 Task: Check the percentage active listings of breakfast area in the last 5 years.
Action: Mouse moved to (888, 204)
Screenshot: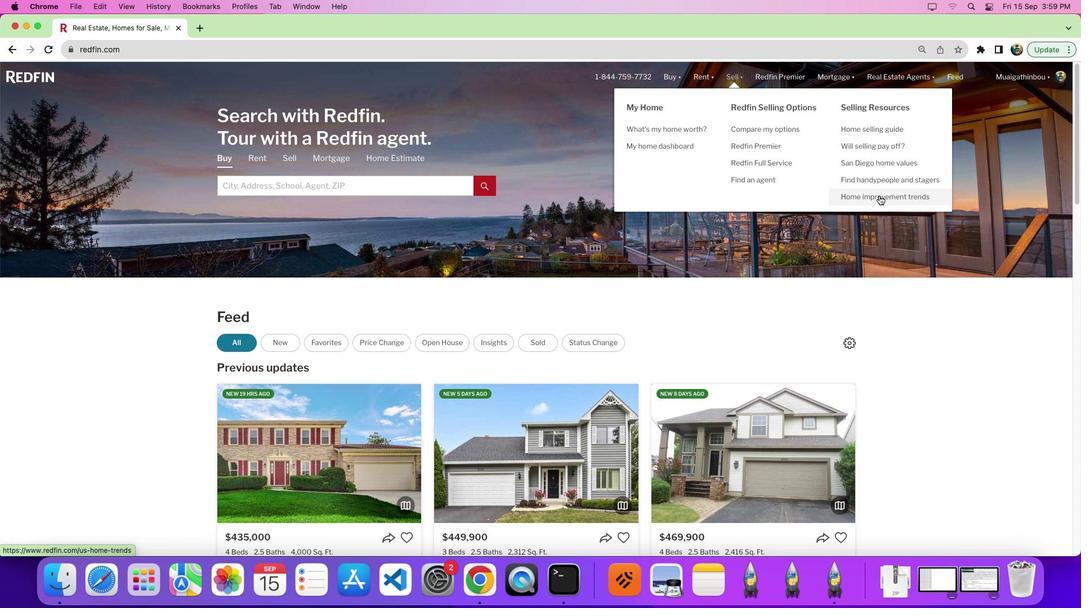 
Action: Mouse pressed left at (888, 204)
Screenshot: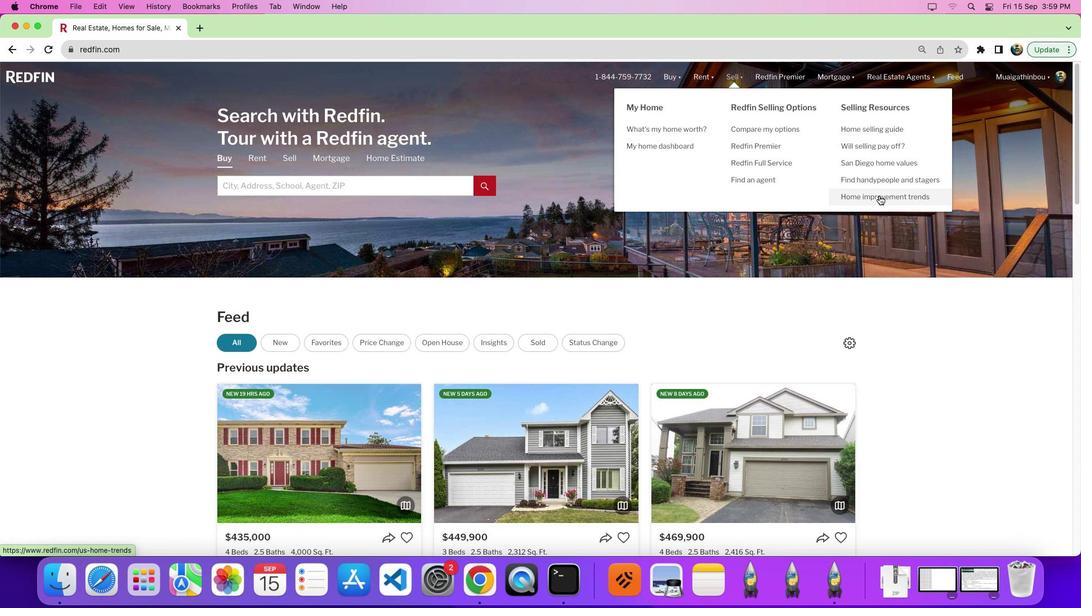 
Action: Mouse pressed left at (888, 204)
Screenshot: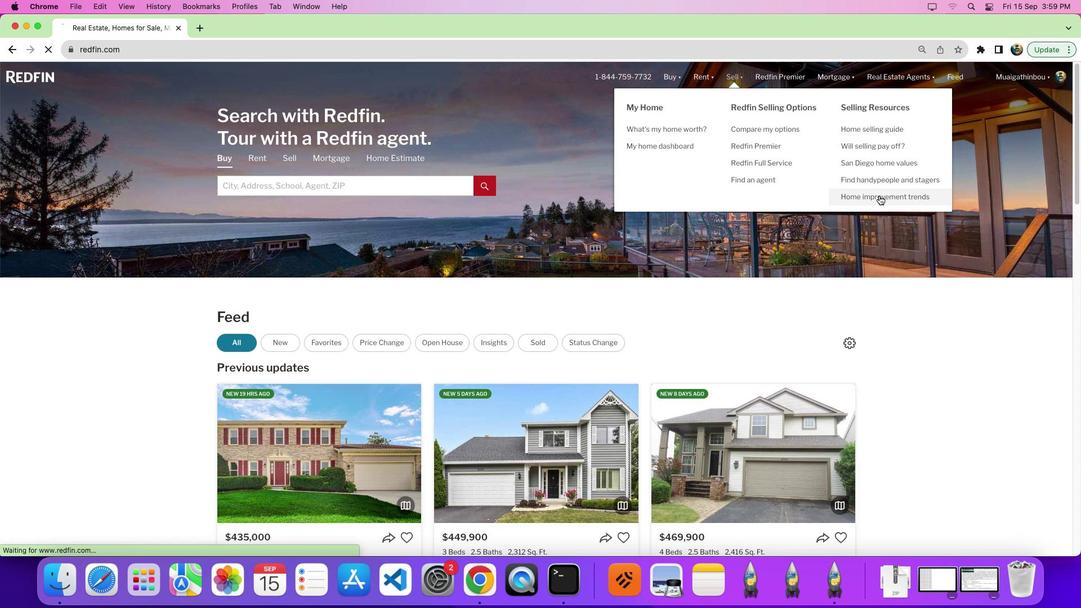 
Action: Mouse moved to (318, 229)
Screenshot: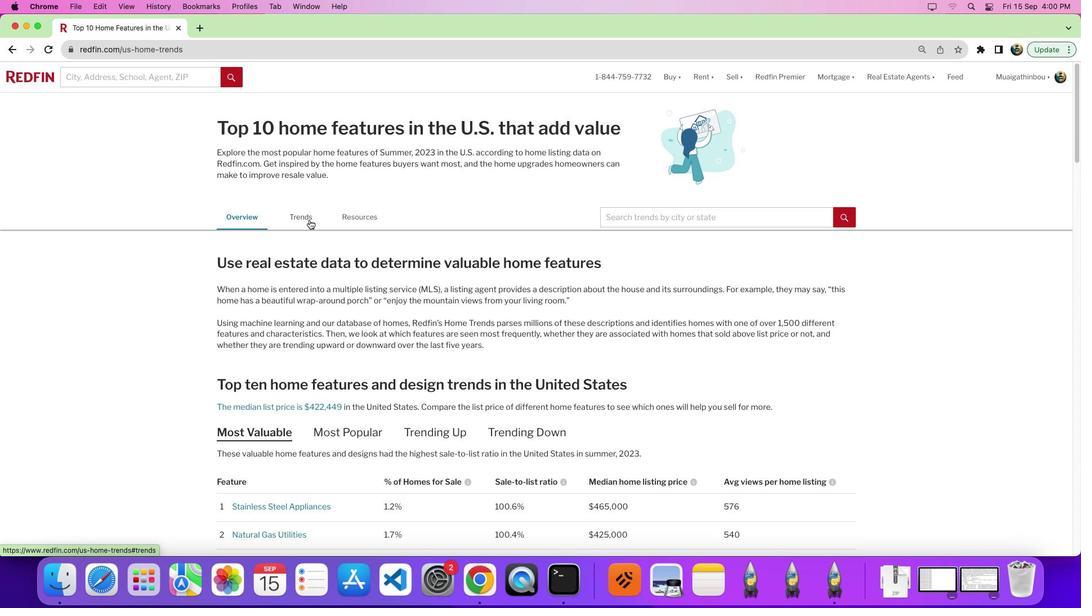 
Action: Mouse pressed left at (318, 229)
Screenshot: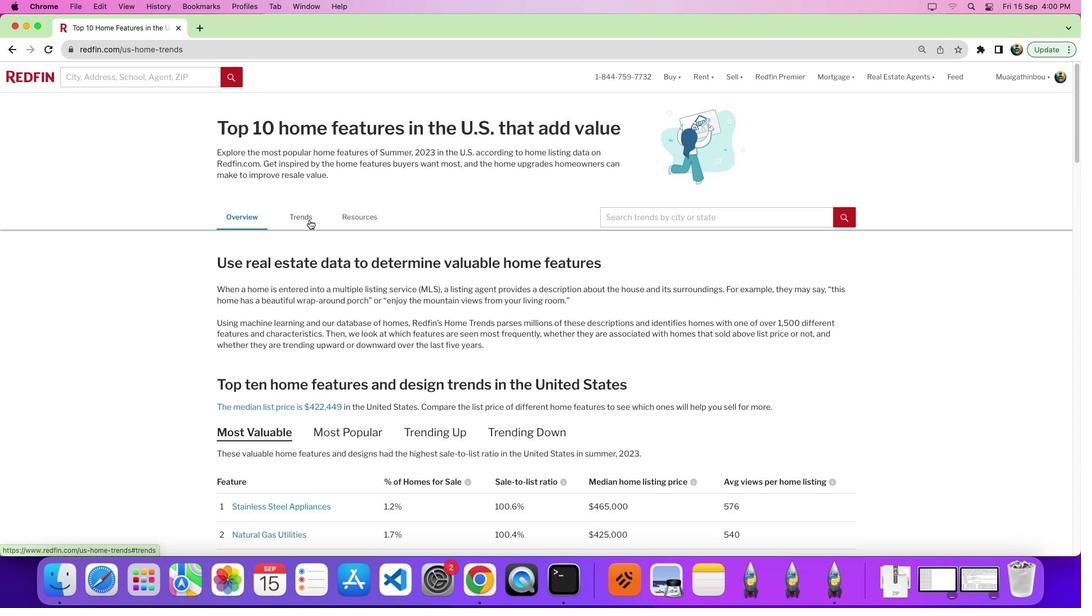 
Action: Mouse moved to (533, 249)
Screenshot: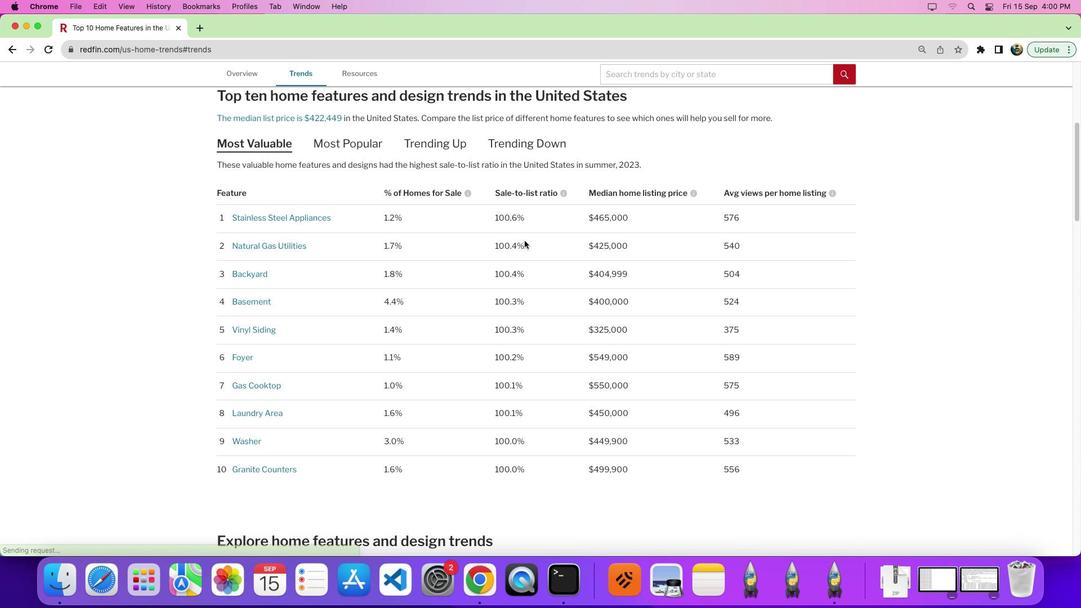 
Action: Mouse scrolled (533, 249) with delta (9, 8)
Screenshot: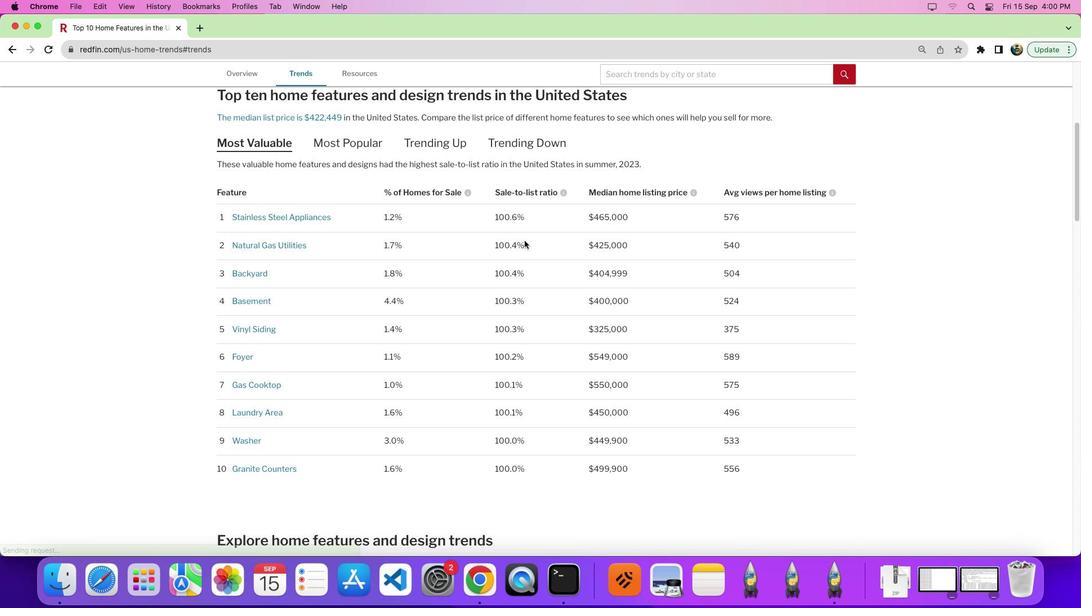 
Action: Mouse moved to (534, 248)
Screenshot: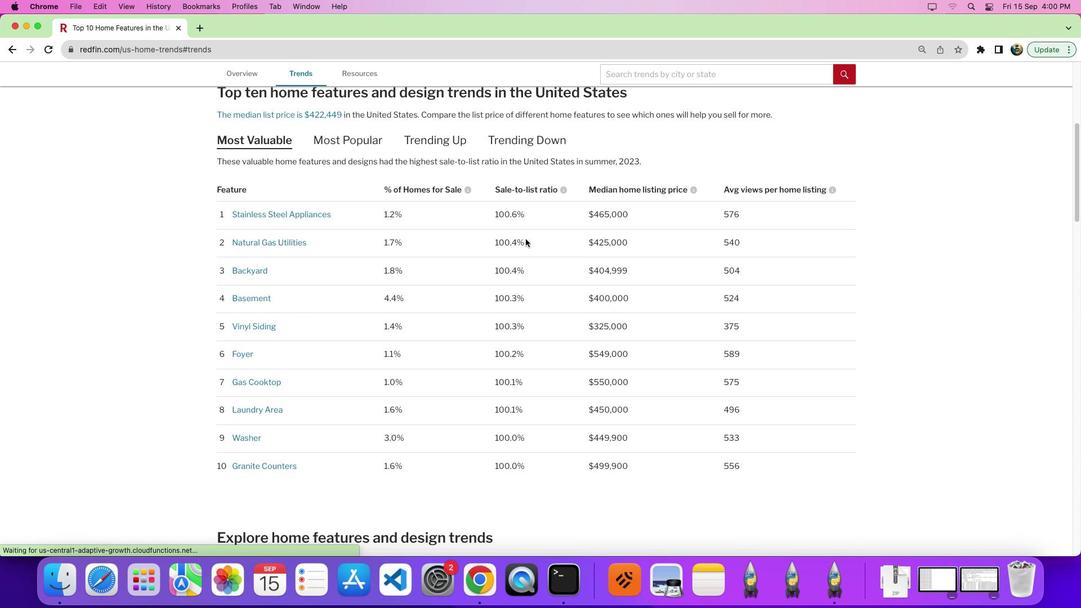 
Action: Mouse scrolled (534, 248) with delta (9, 8)
Screenshot: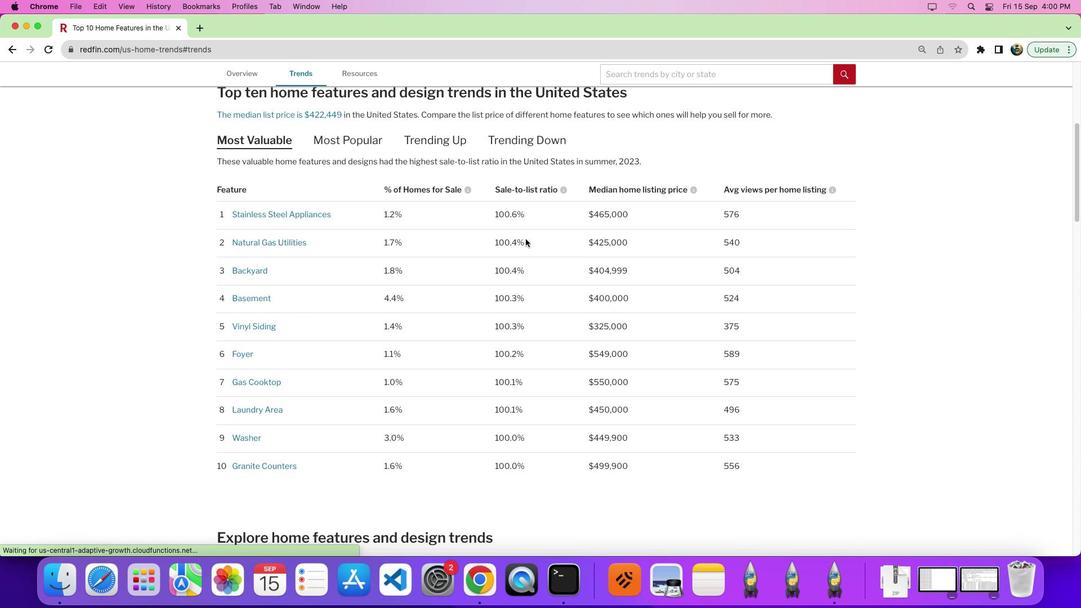 
Action: Mouse scrolled (534, 248) with delta (9, 8)
Screenshot: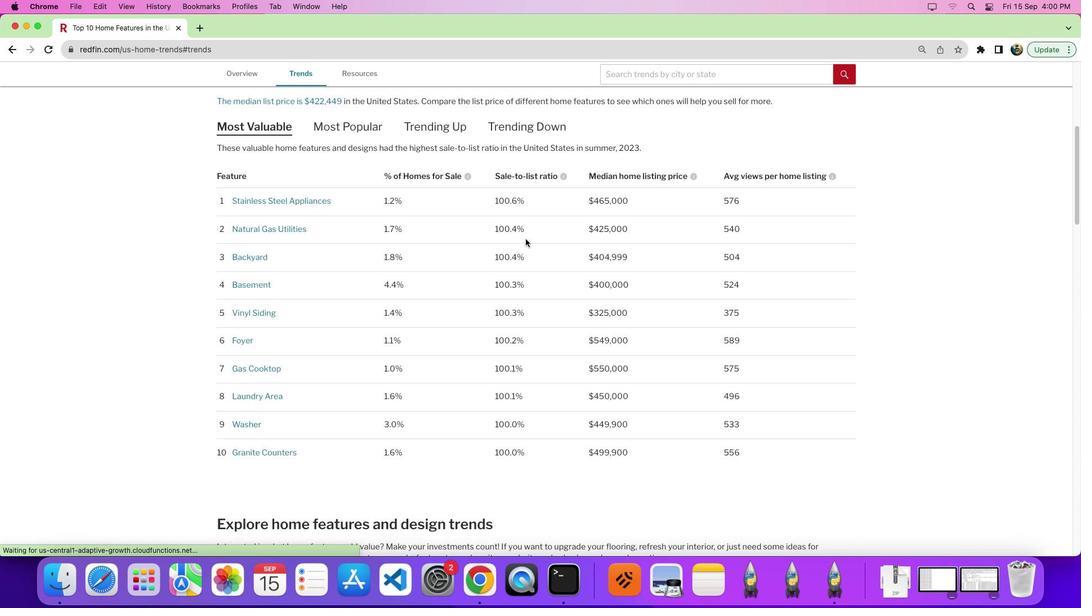 
Action: Mouse moved to (534, 248)
Screenshot: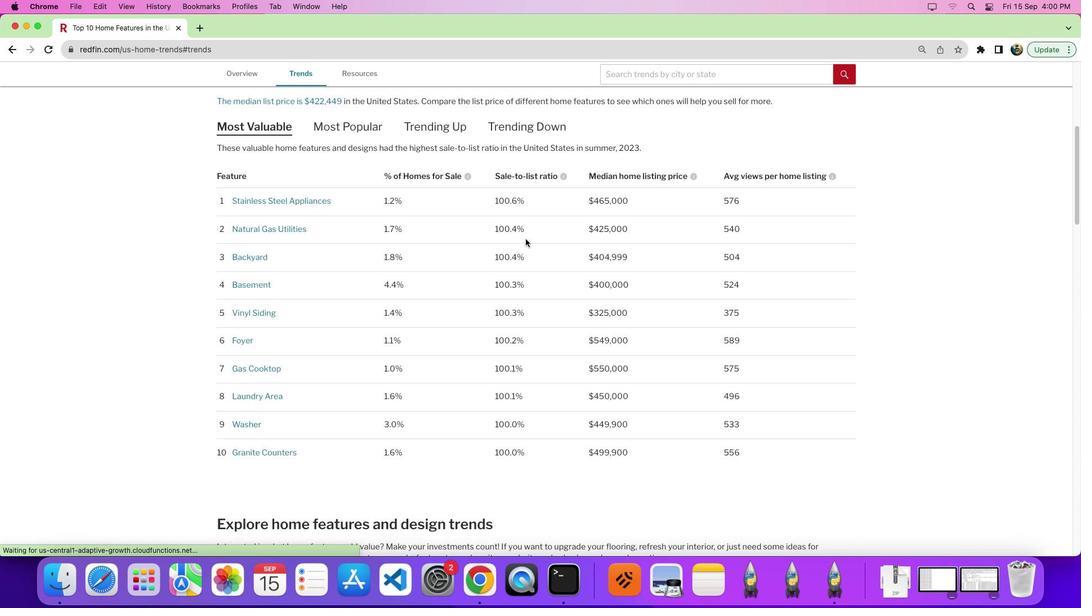 
Action: Mouse scrolled (534, 248) with delta (9, 4)
Screenshot: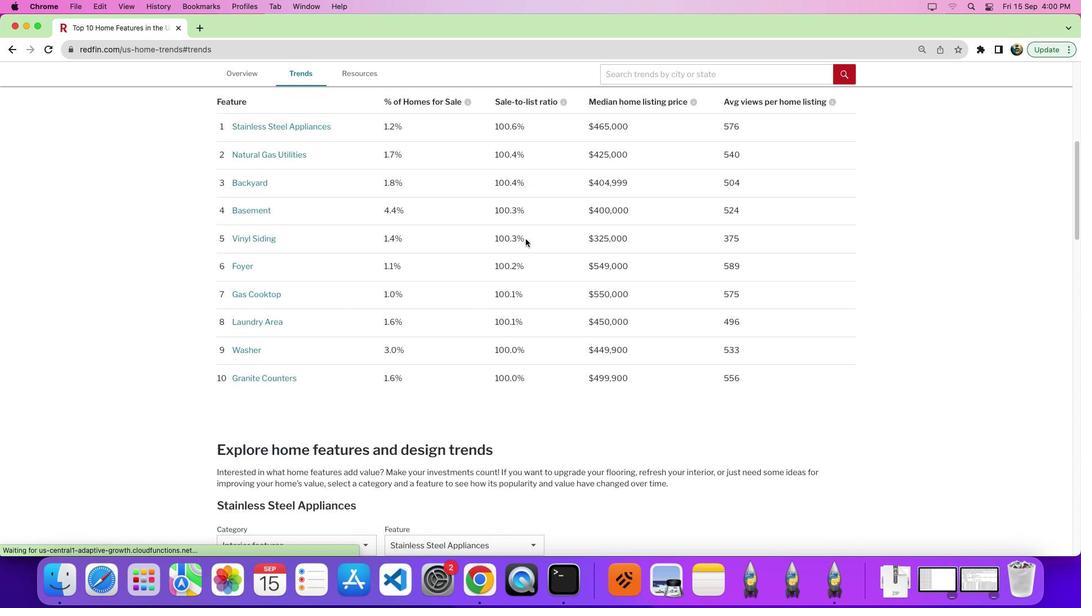 
Action: Mouse scrolled (534, 248) with delta (9, 3)
Screenshot: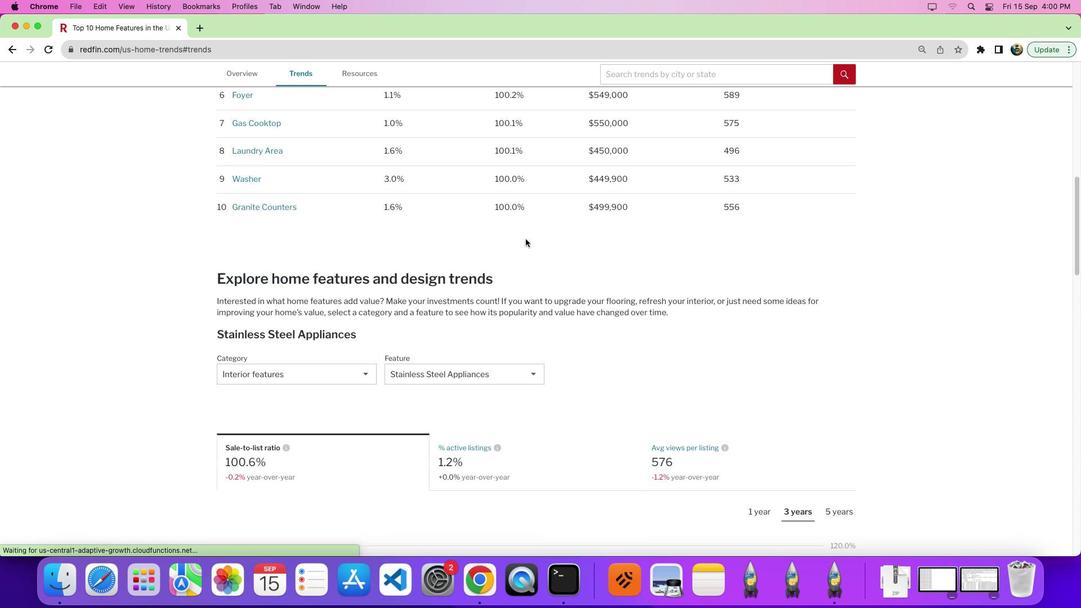 
Action: Mouse moved to (458, 177)
Screenshot: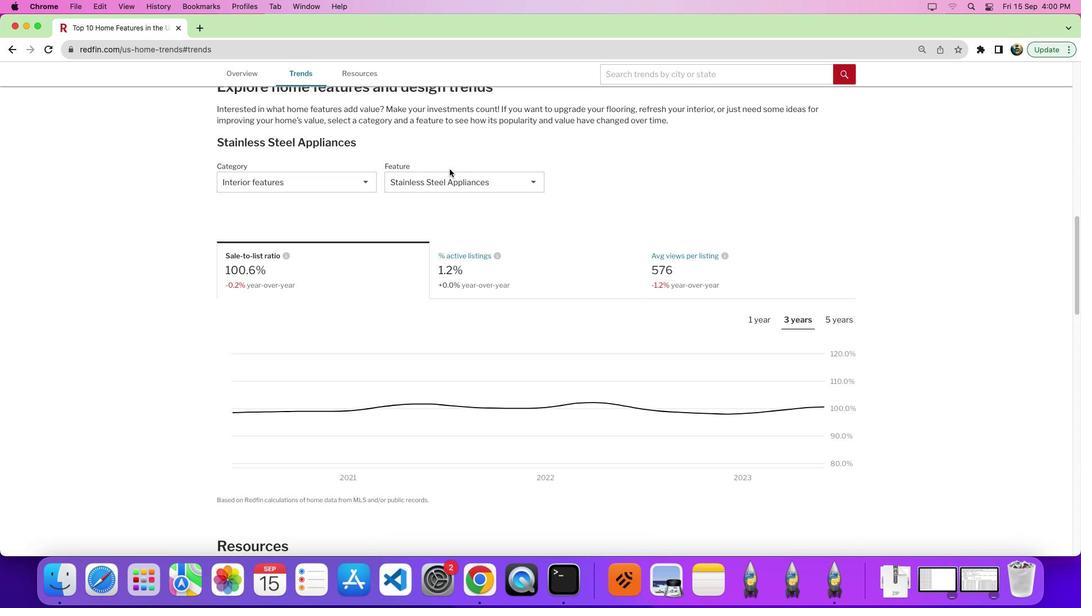 
Action: Mouse pressed left at (458, 177)
Screenshot: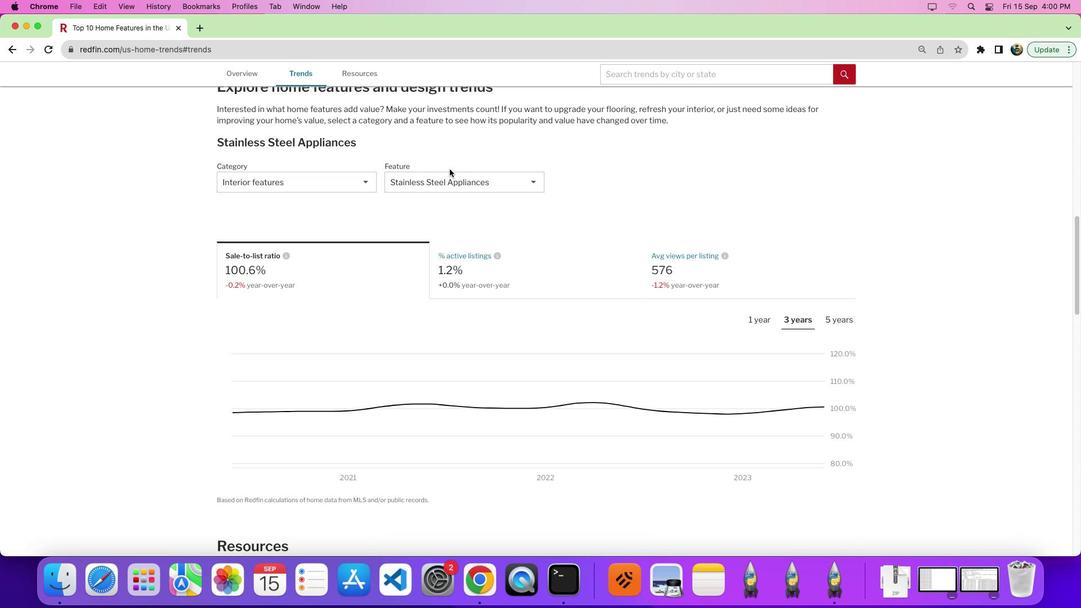 
Action: Mouse moved to (459, 195)
Screenshot: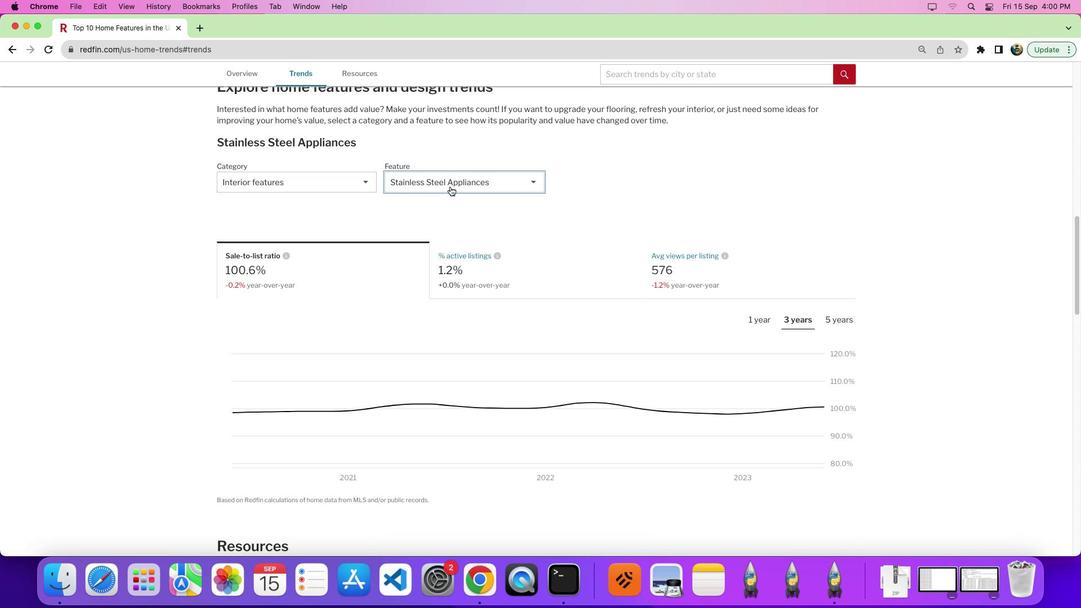 
Action: Mouse pressed left at (459, 195)
Screenshot: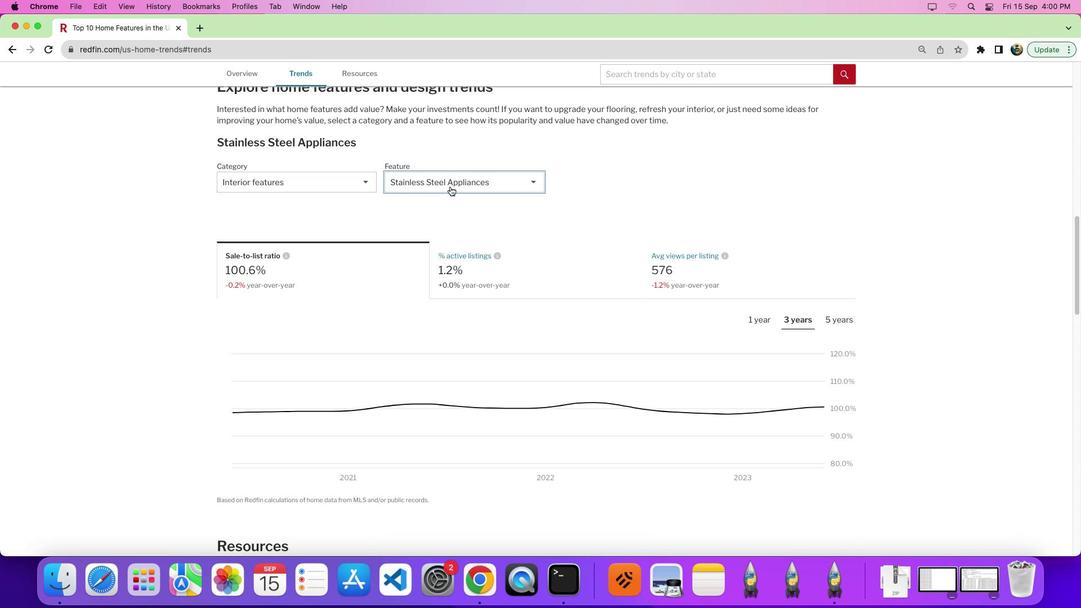 
Action: Mouse moved to (497, 279)
Screenshot: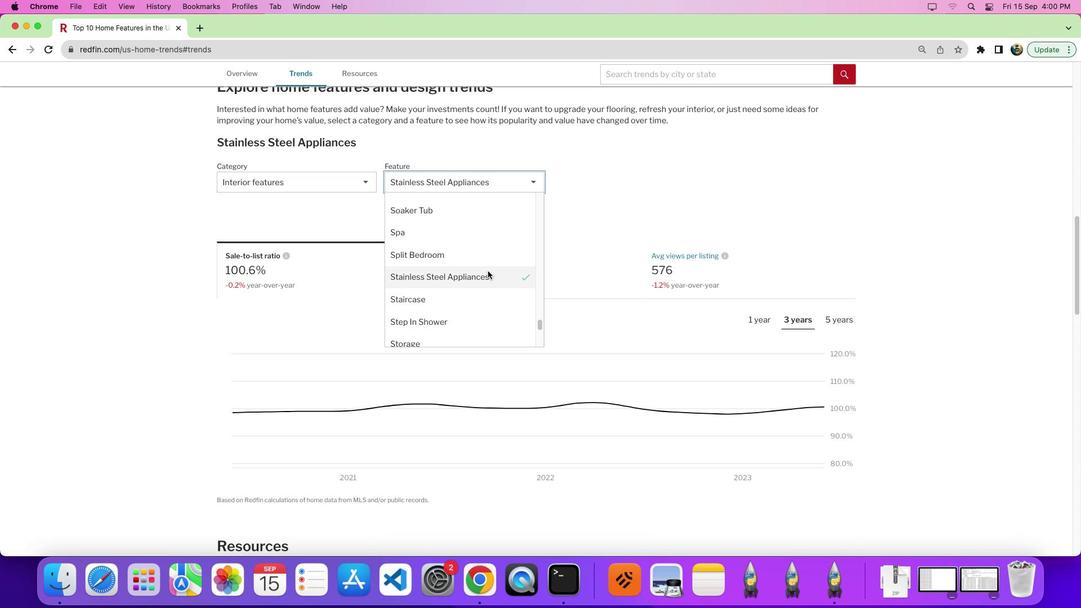 
Action: Mouse scrolled (497, 279) with delta (9, 9)
Screenshot: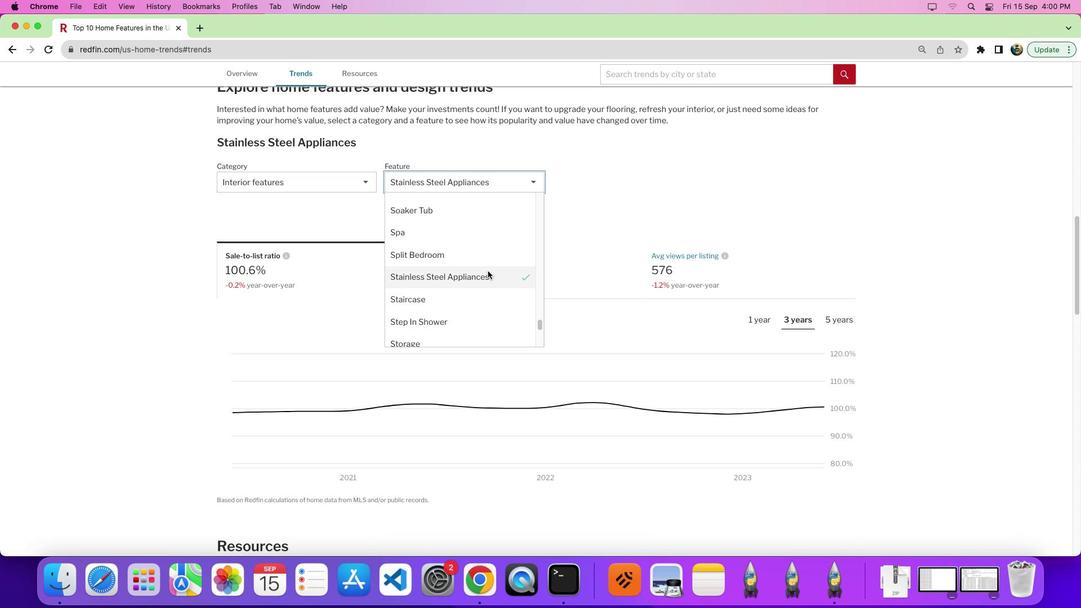 
Action: Mouse scrolled (497, 279) with delta (9, 9)
Screenshot: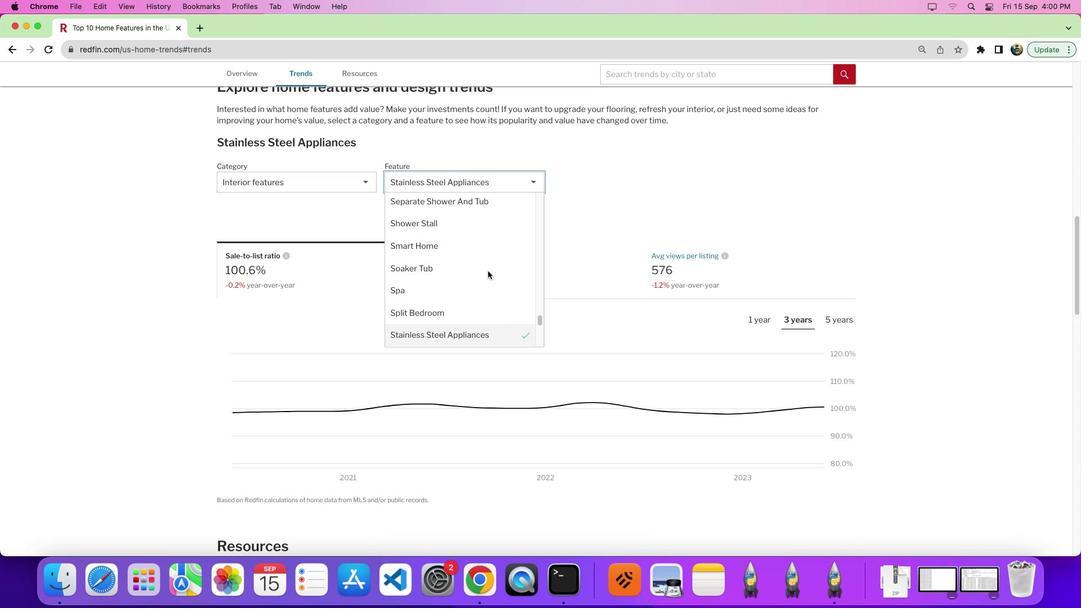 
Action: Mouse moved to (497, 280)
Screenshot: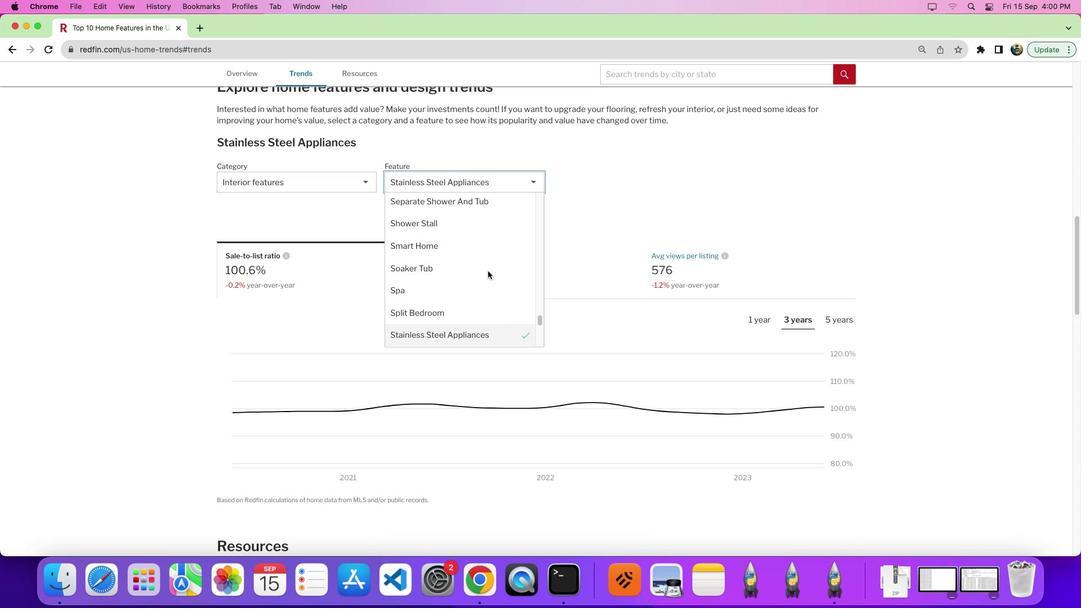 
Action: Mouse scrolled (497, 280) with delta (9, 13)
Screenshot: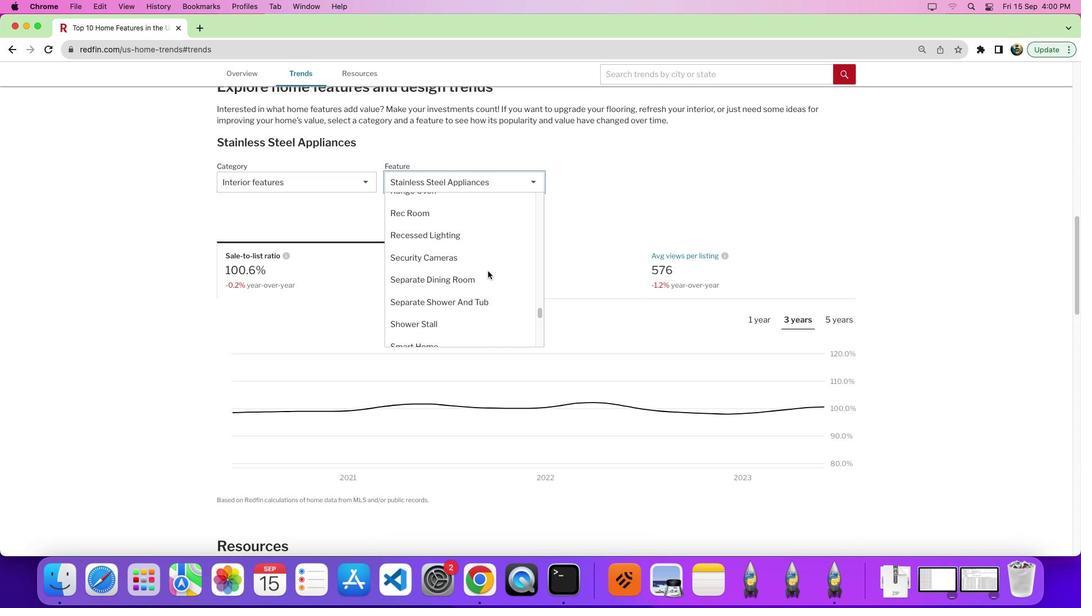 
Action: Mouse scrolled (497, 280) with delta (9, 9)
Screenshot: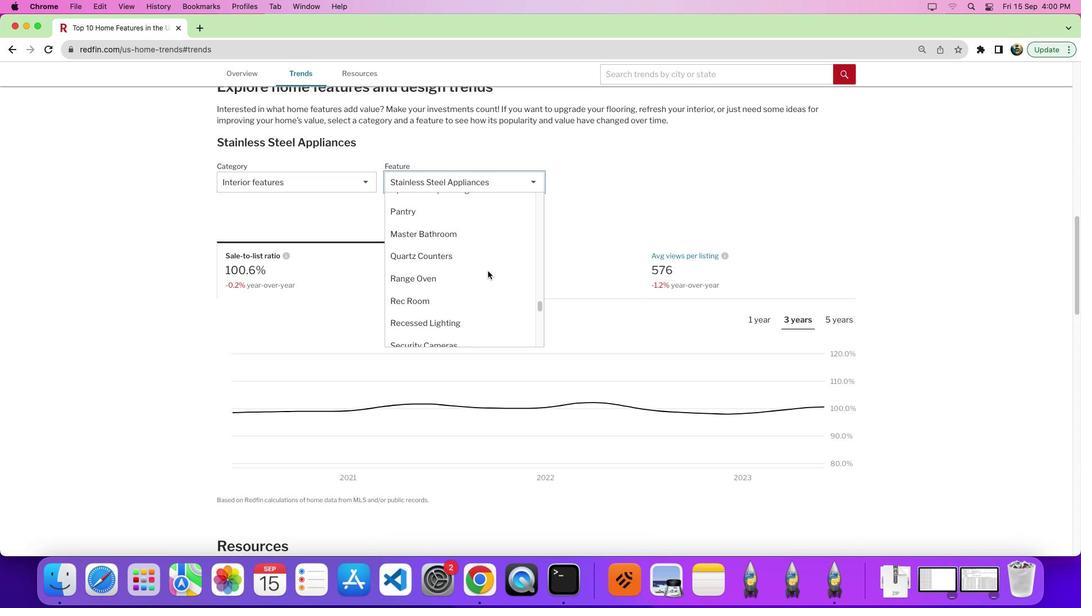 
Action: Mouse scrolled (497, 280) with delta (9, 9)
Screenshot: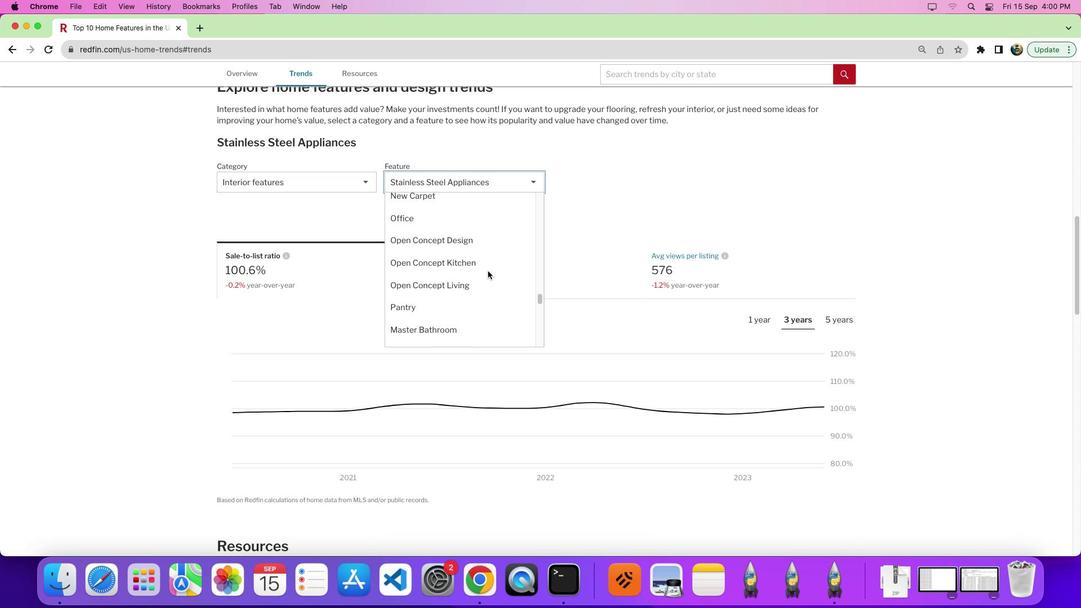 
Action: Mouse scrolled (497, 280) with delta (9, 13)
Screenshot: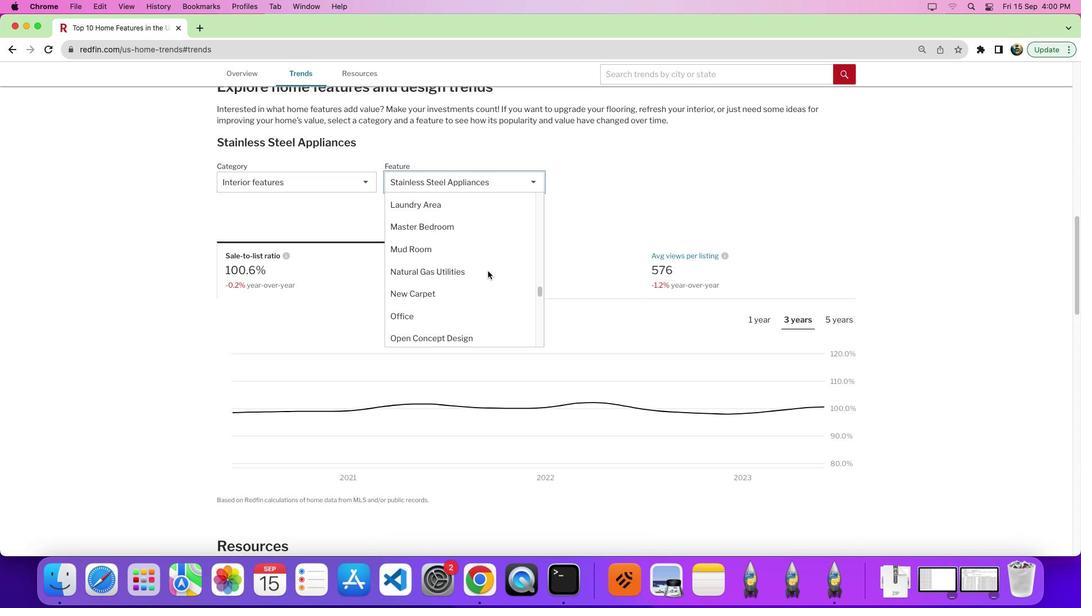 
Action: Mouse scrolled (497, 280) with delta (9, 9)
Screenshot: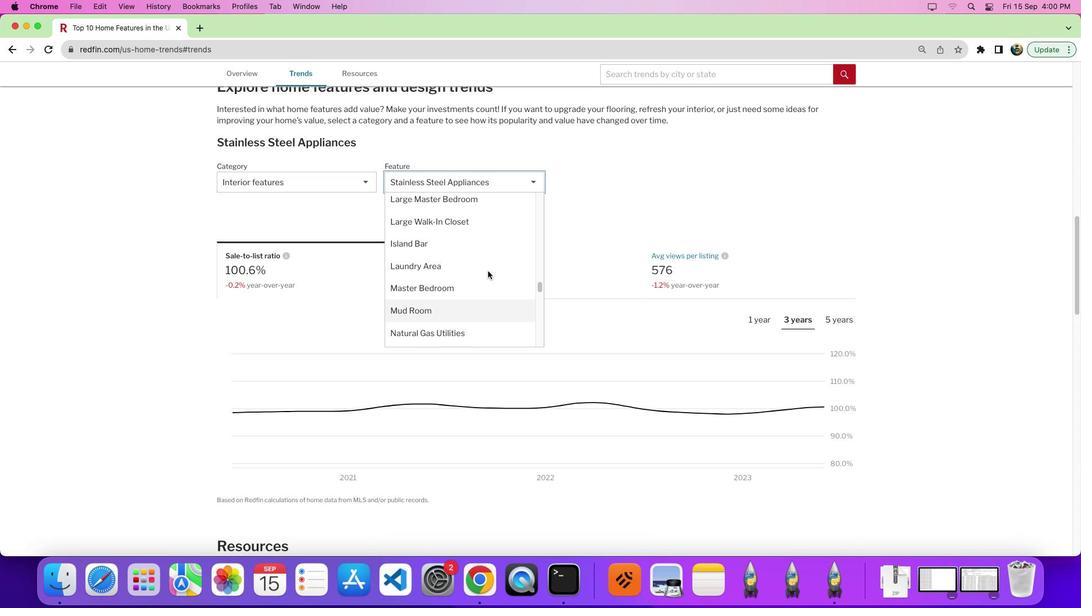 
Action: Mouse scrolled (497, 280) with delta (9, 9)
Screenshot: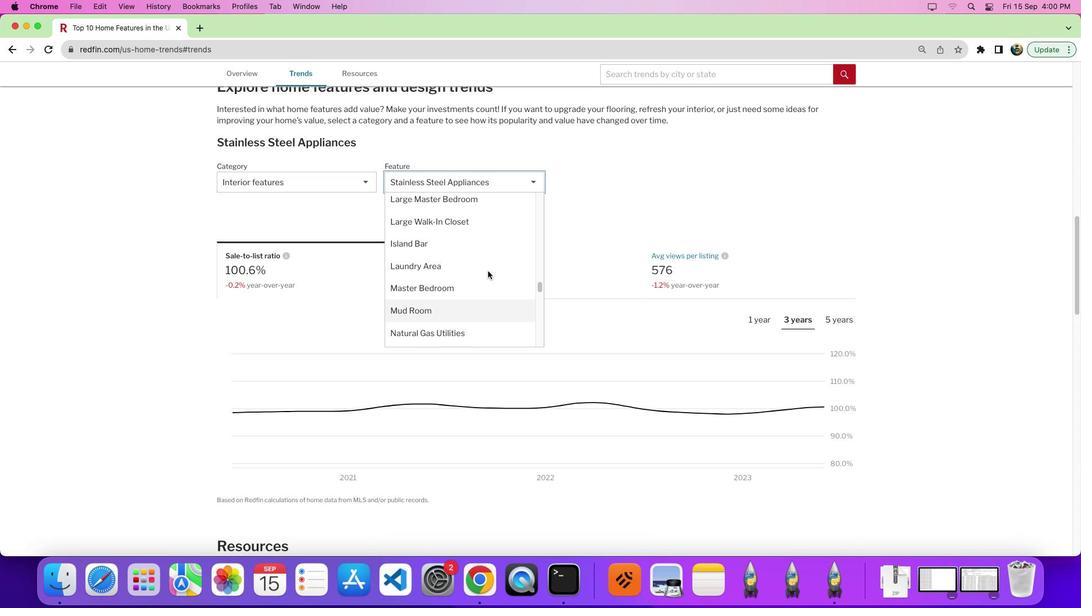 
Action: Mouse scrolled (497, 280) with delta (9, 13)
Screenshot: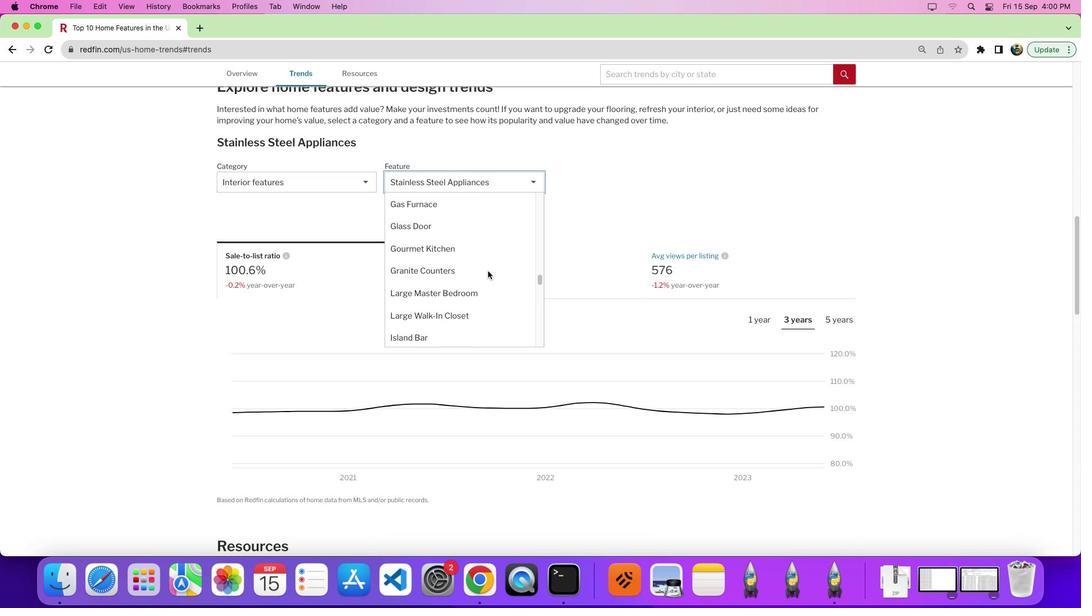 
Action: Mouse scrolled (497, 280) with delta (9, 9)
Screenshot: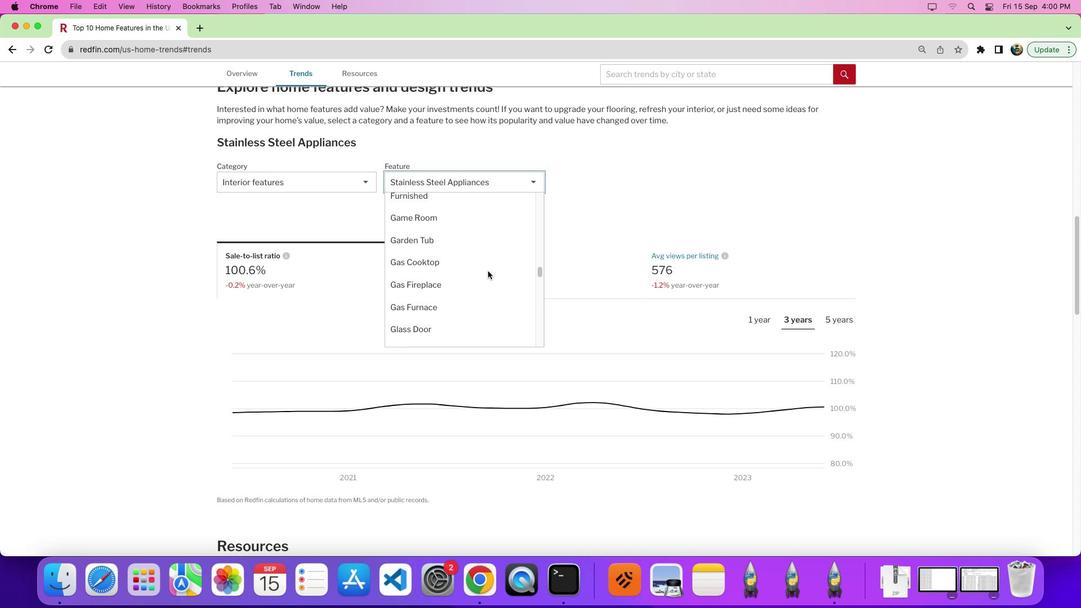 
Action: Mouse scrolled (497, 280) with delta (9, 9)
Screenshot: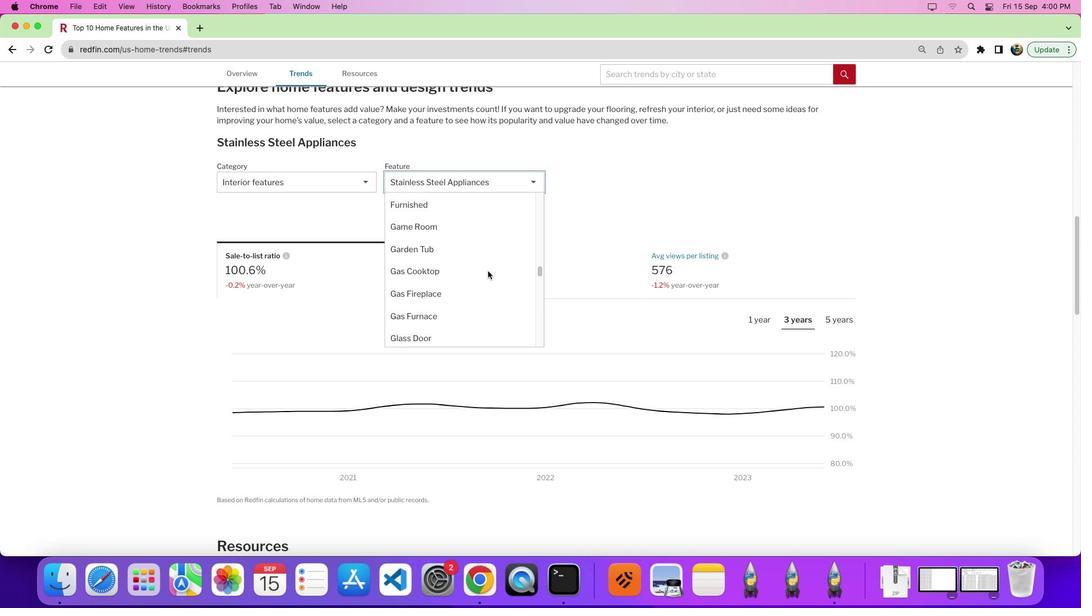 
Action: Mouse moved to (496, 279)
Screenshot: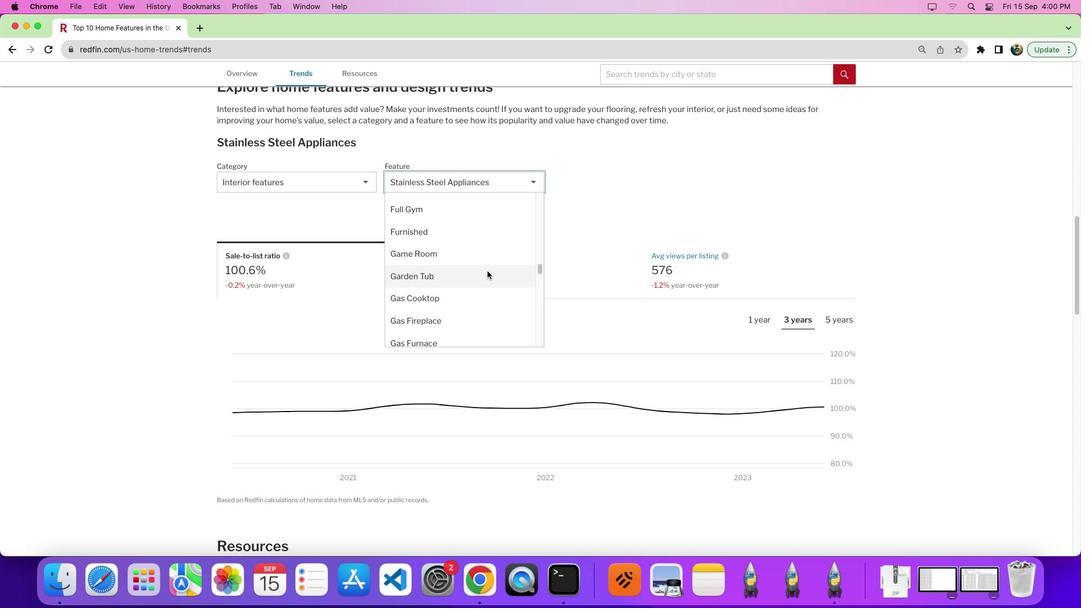 
Action: Mouse scrolled (496, 279) with delta (9, 9)
Screenshot: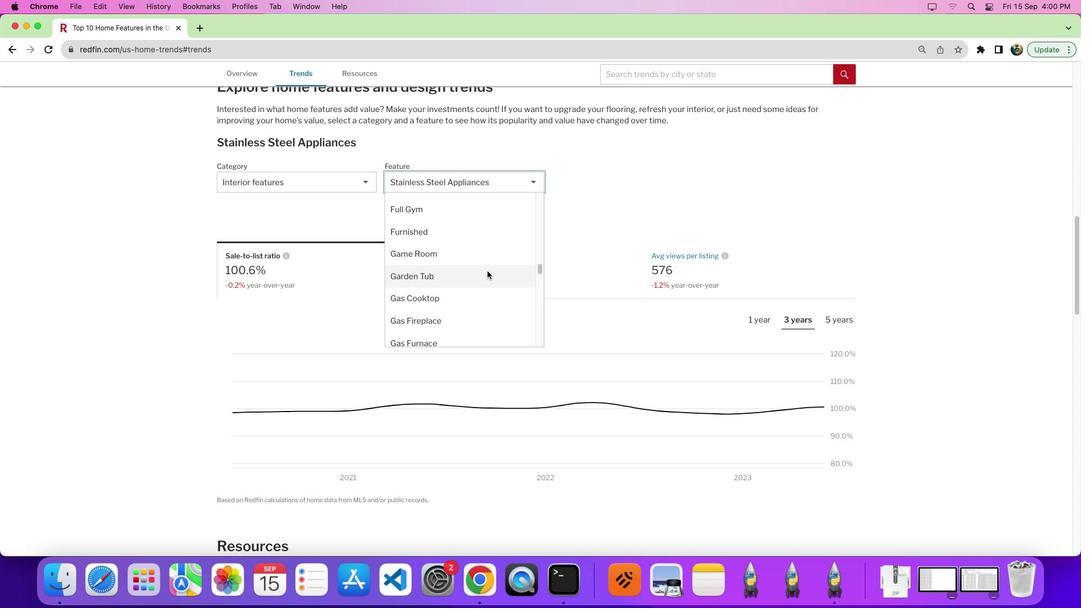 
Action: Mouse scrolled (496, 279) with delta (9, 9)
Screenshot: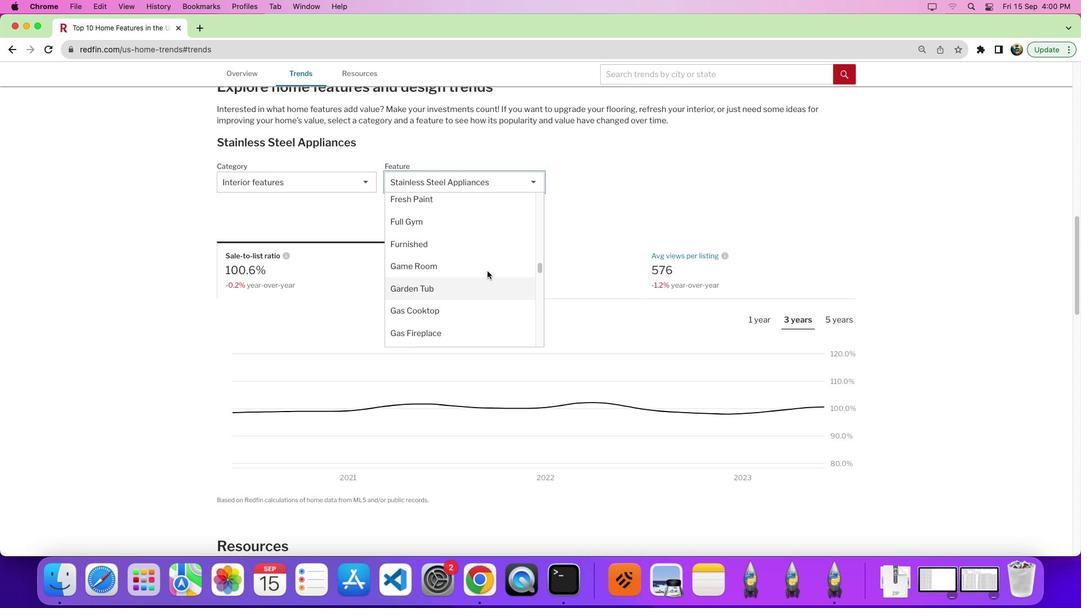 
Action: Mouse moved to (496, 280)
Screenshot: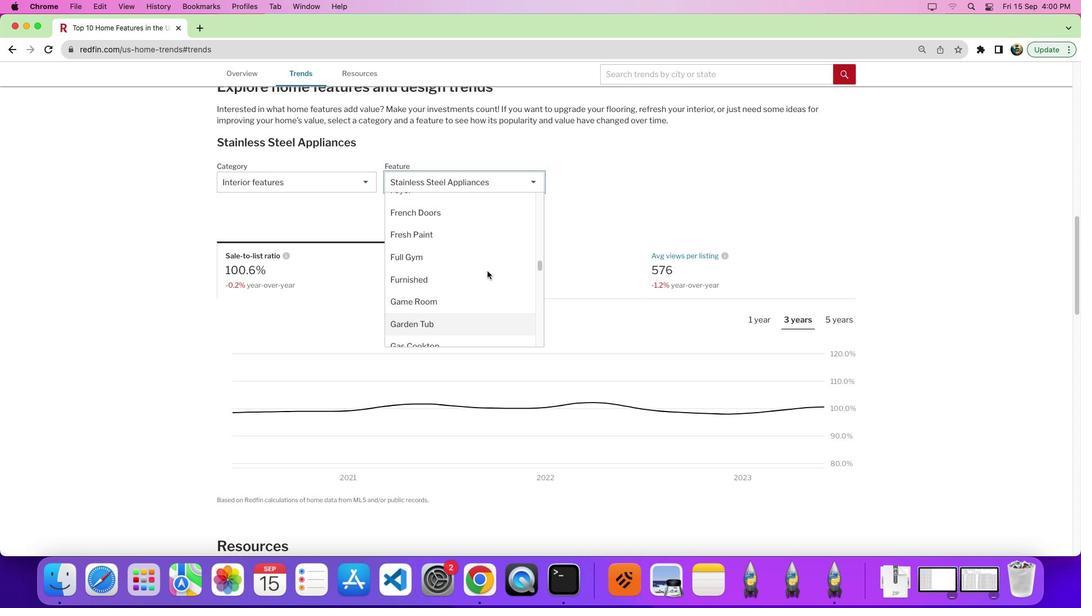 
Action: Mouse scrolled (496, 280) with delta (9, 11)
Screenshot: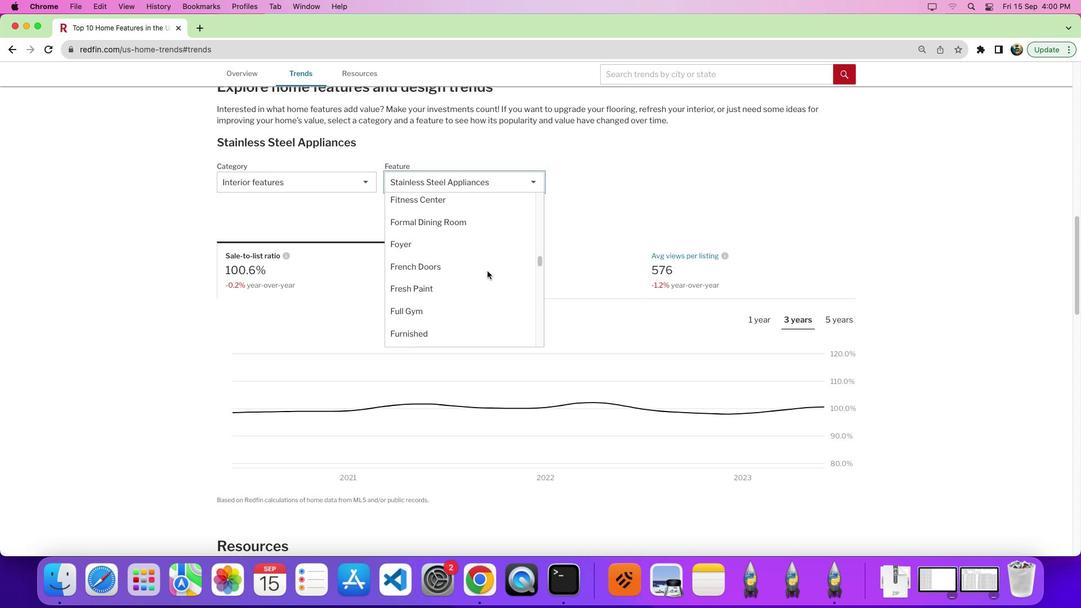 
Action: Mouse scrolled (496, 280) with delta (9, 9)
Screenshot: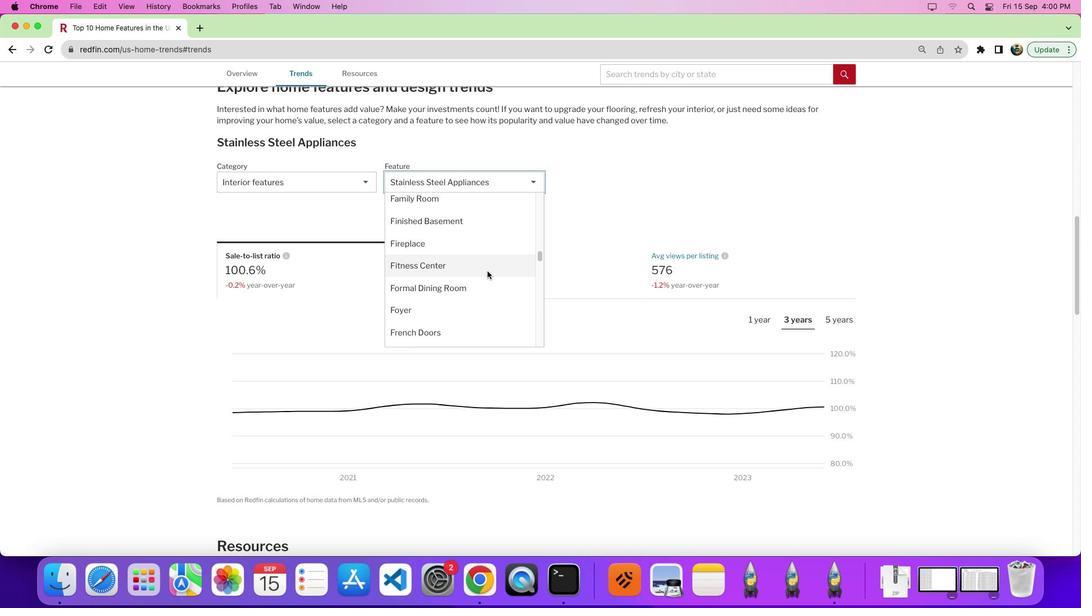 
Action: Mouse scrolled (496, 280) with delta (9, 9)
Screenshot: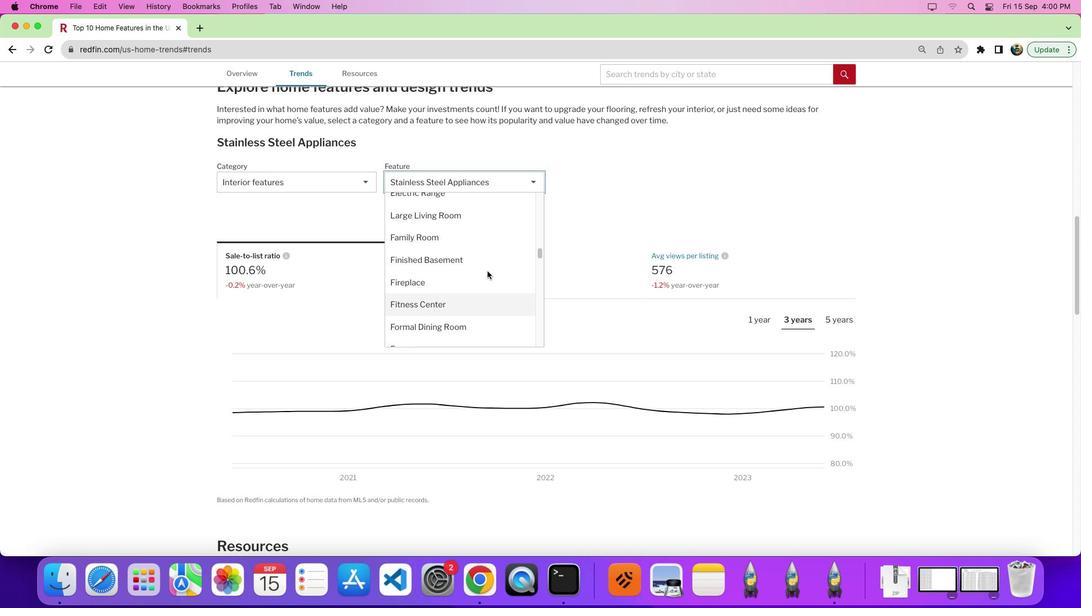 
Action: Mouse scrolled (496, 280) with delta (9, 12)
Screenshot: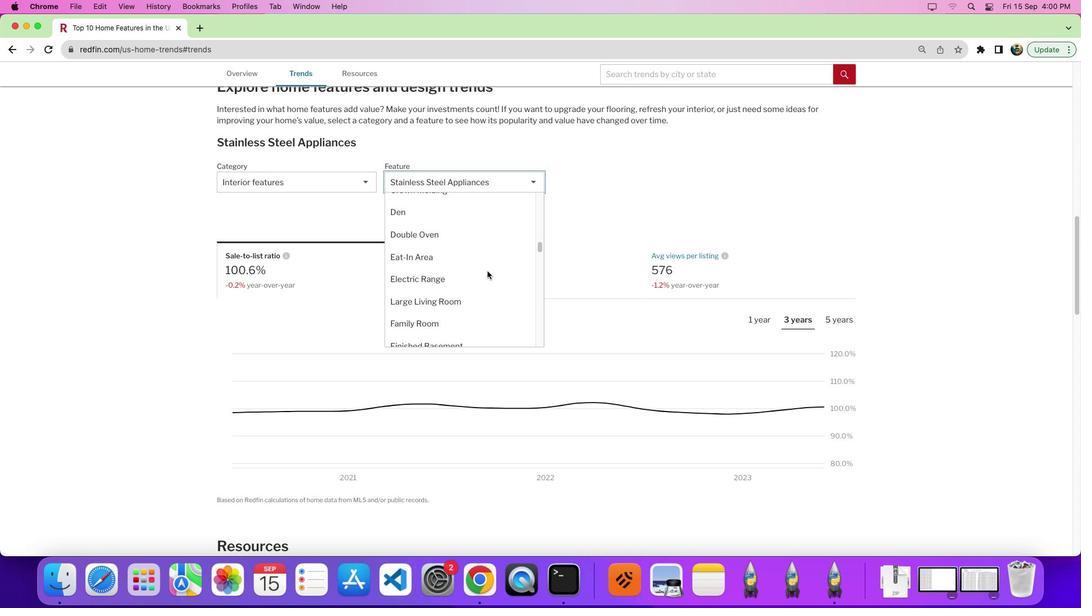 
Action: Mouse scrolled (496, 280) with delta (9, 9)
Screenshot: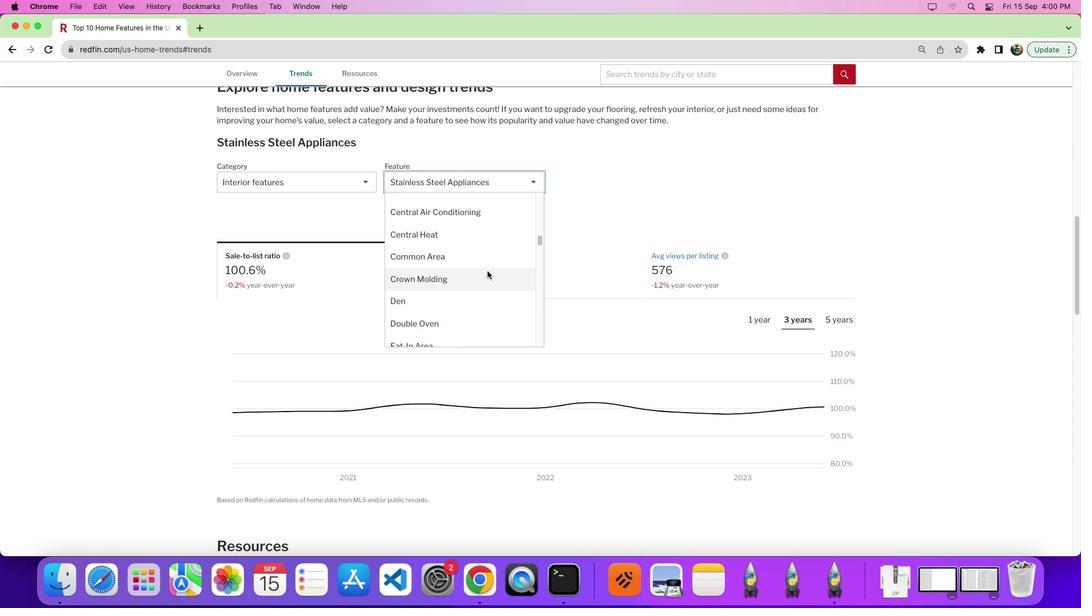 
Action: Mouse scrolled (496, 280) with delta (9, 9)
Screenshot: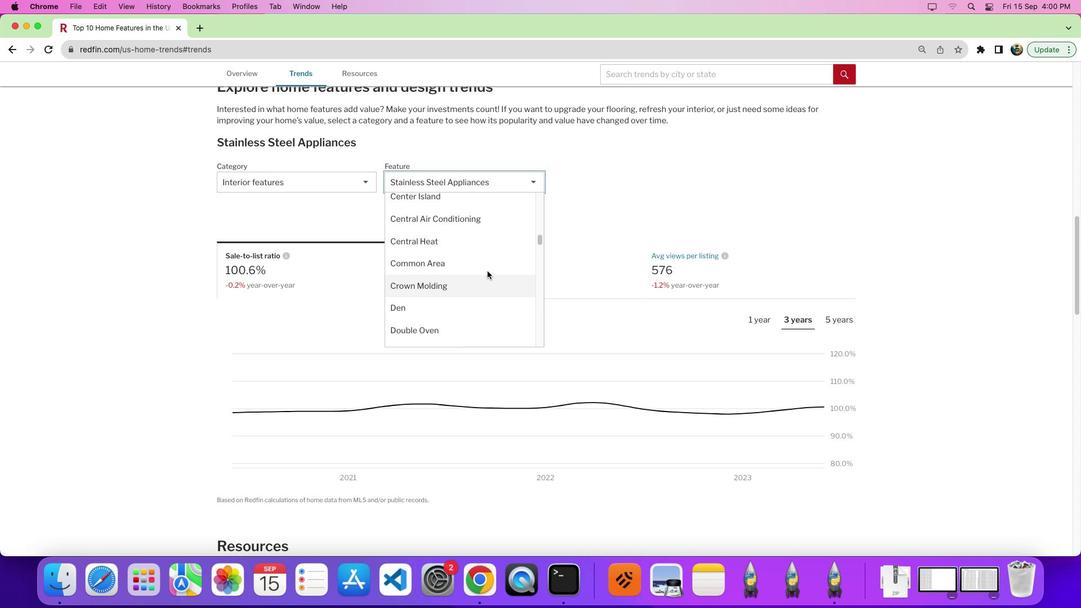
Action: Mouse scrolled (496, 280) with delta (9, 9)
Screenshot: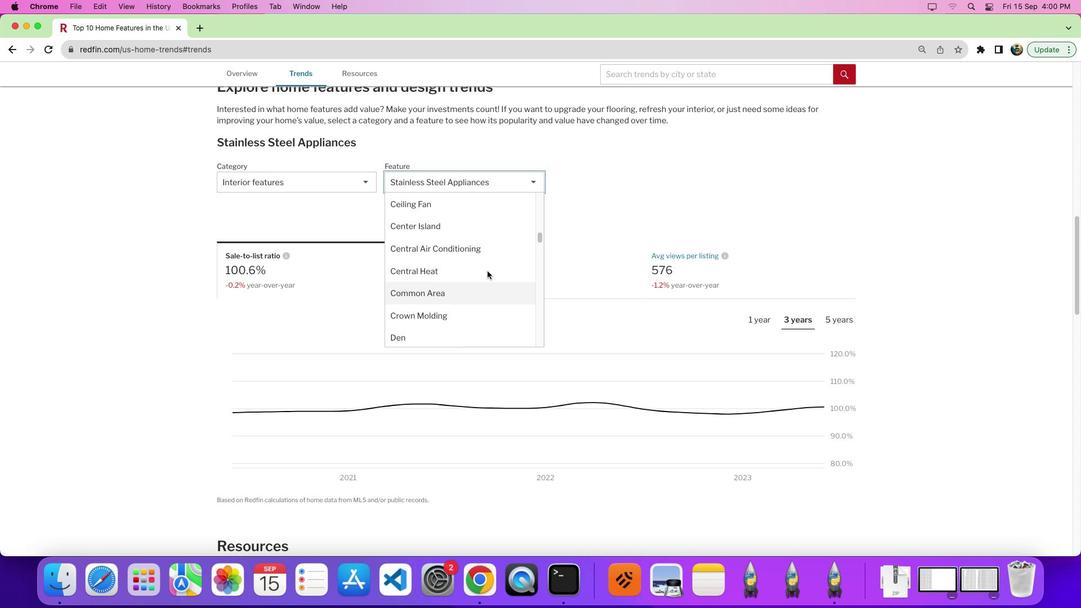
Action: Mouse scrolled (496, 280) with delta (9, 9)
Screenshot: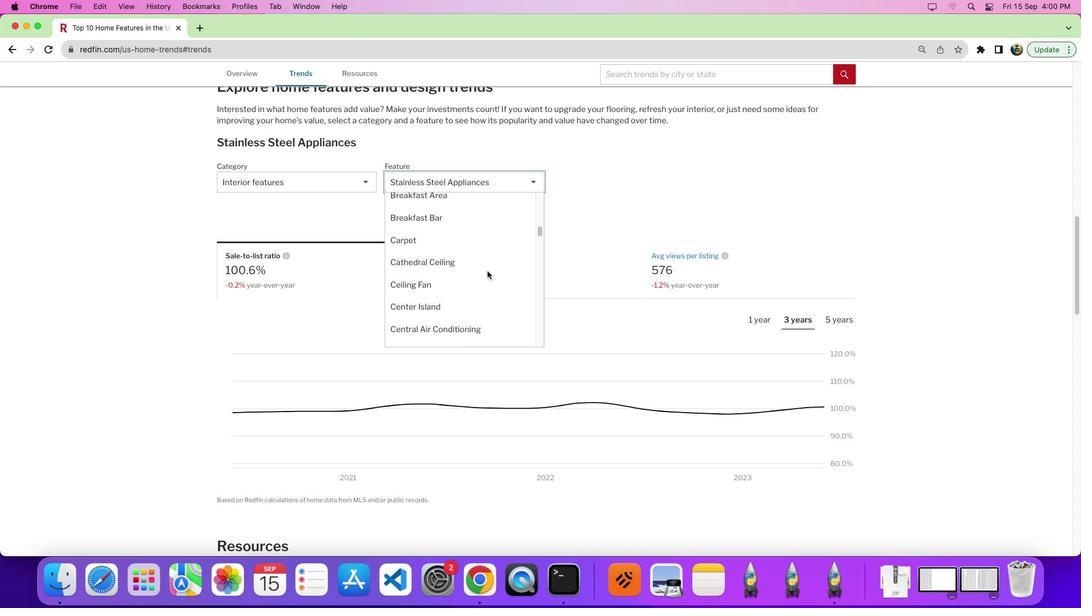 
Action: Mouse scrolled (496, 280) with delta (9, 13)
Screenshot: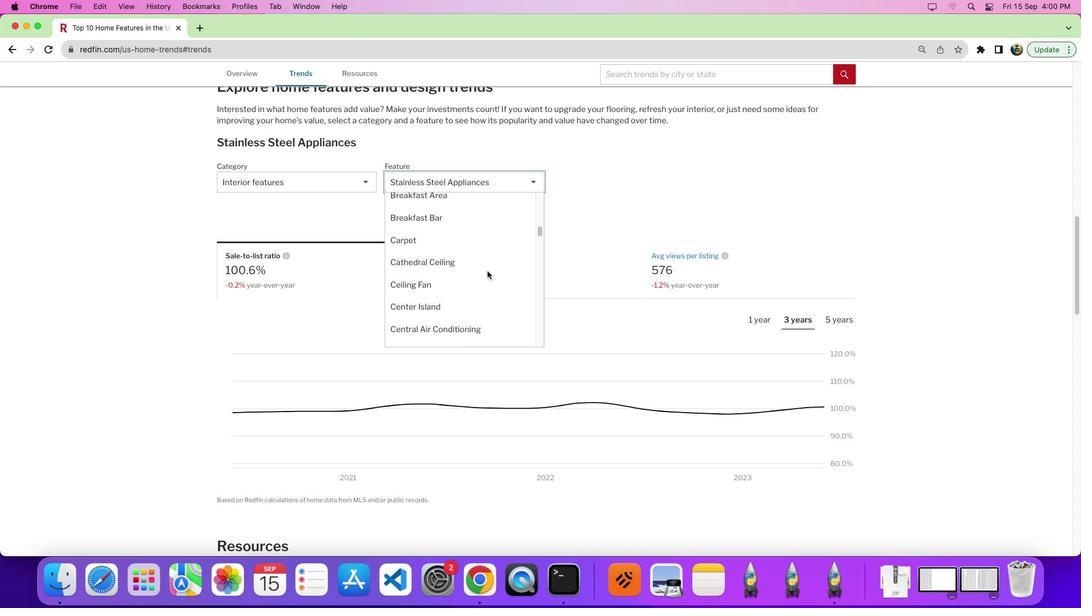 
Action: Mouse scrolled (496, 280) with delta (9, 9)
Screenshot: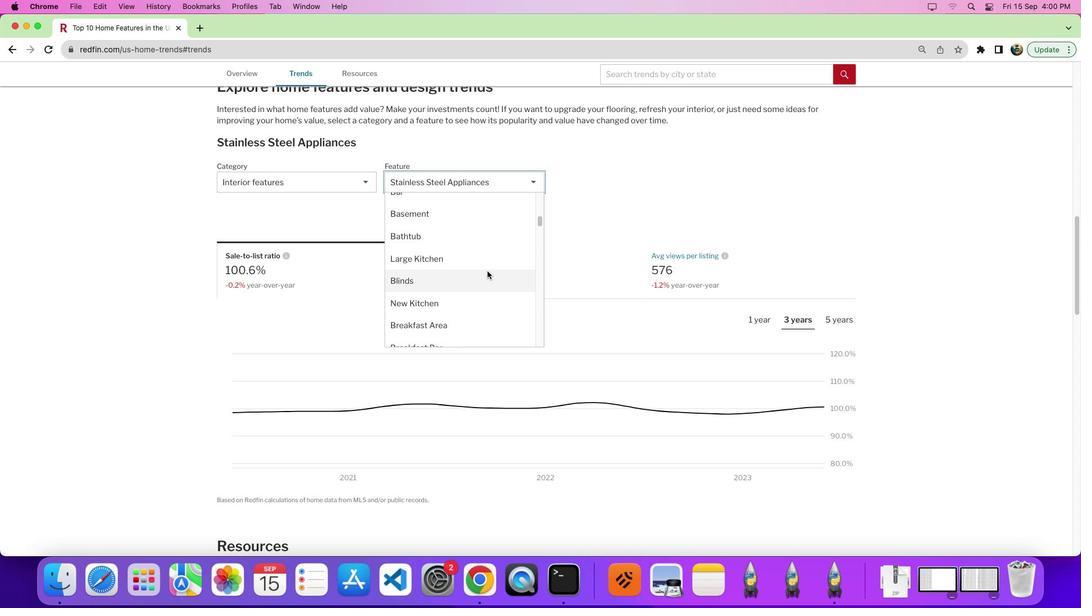 
Action: Mouse moved to (472, 336)
Screenshot: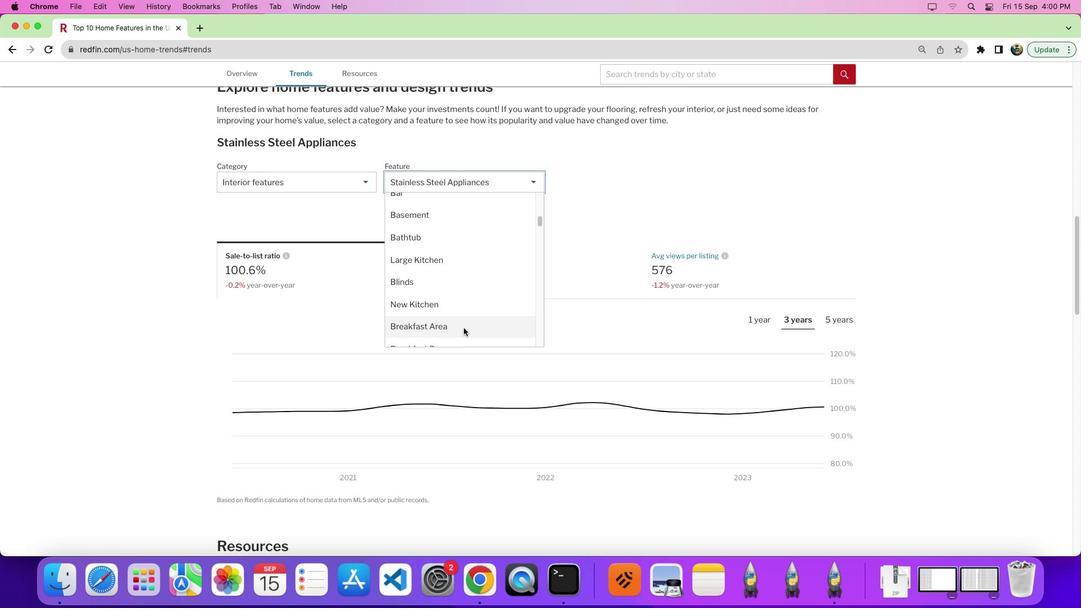 
Action: Mouse pressed left at (472, 336)
Screenshot: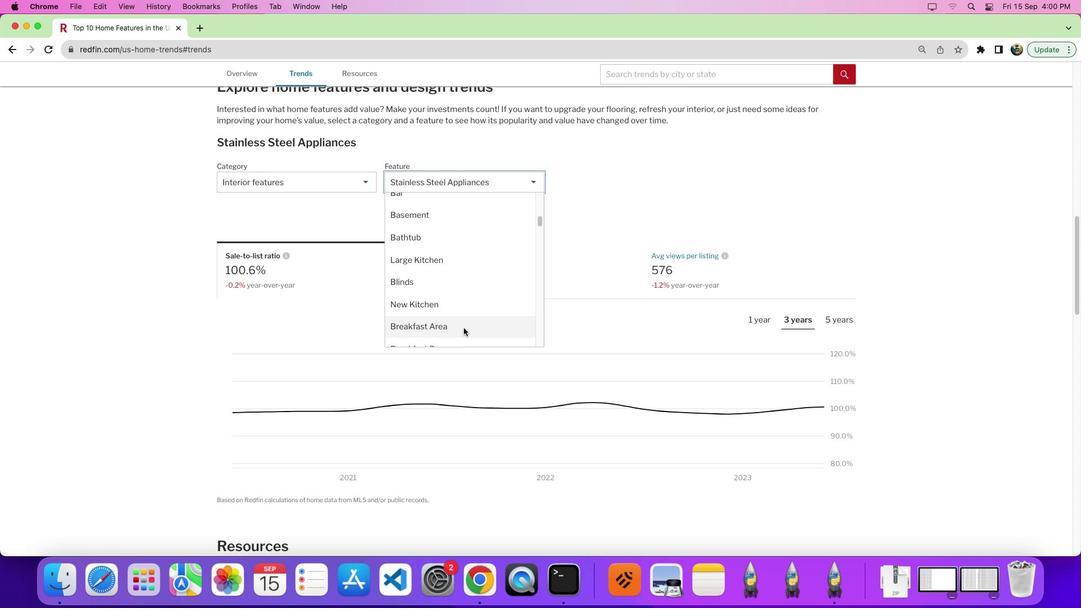 
Action: Mouse moved to (674, 272)
Screenshot: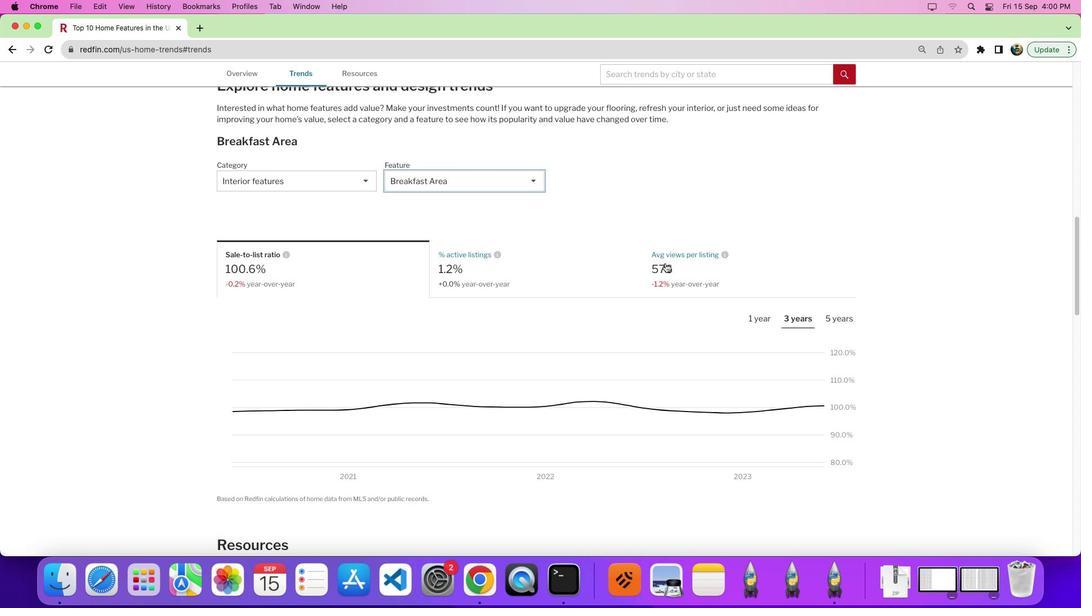 
Action: Mouse scrolled (674, 272) with delta (9, 8)
Screenshot: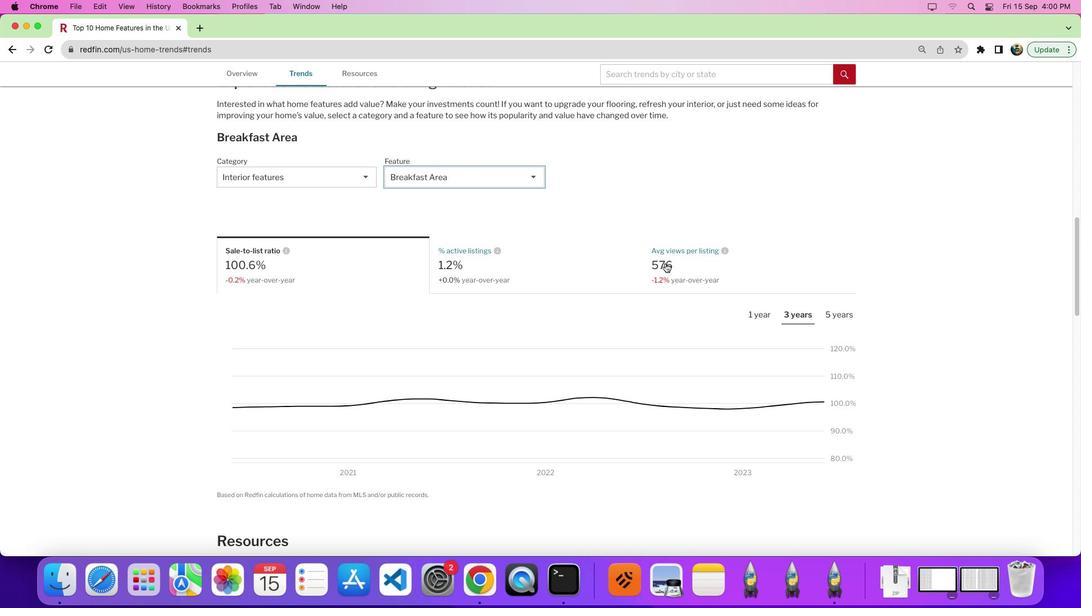 
Action: Mouse scrolled (674, 272) with delta (9, 8)
Screenshot: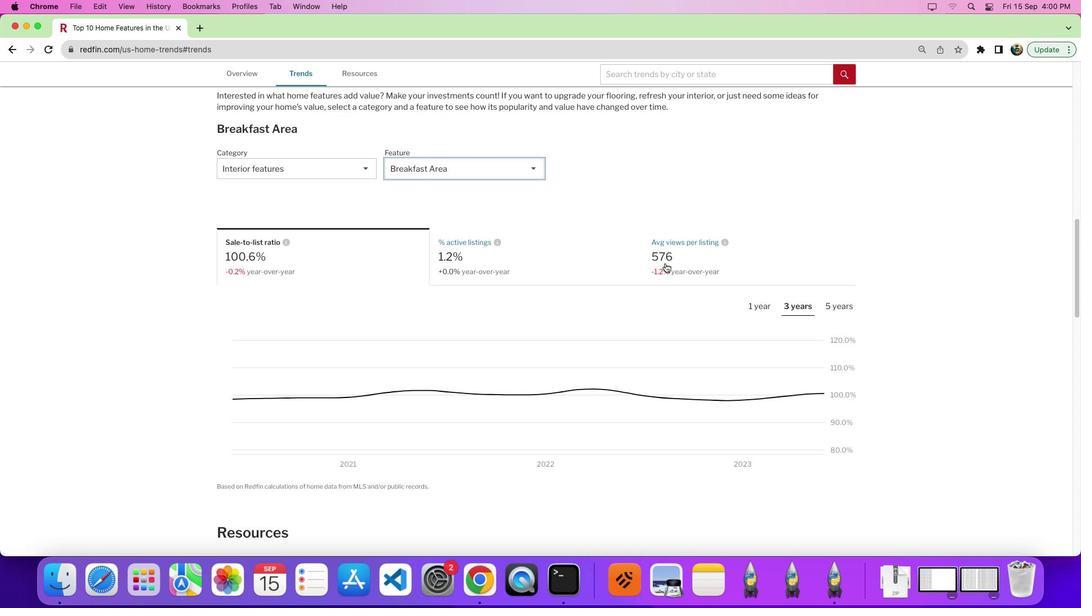 
Action: Mouse moved to (649, 258)
Screenshot: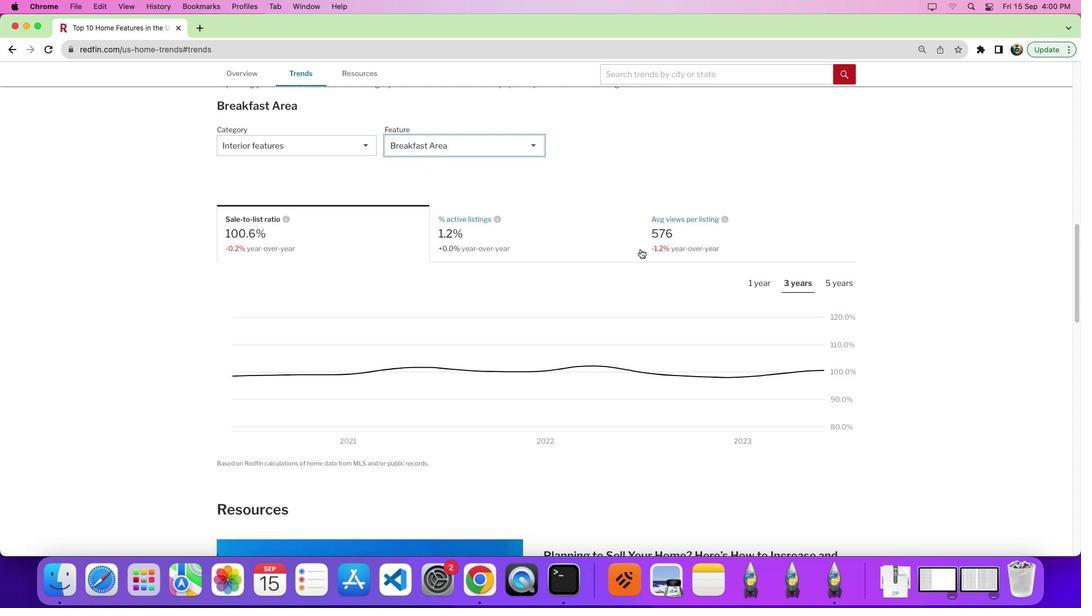 
Action: Mouse scrolled (649, 258) with delta (9, 8)
Screenshot: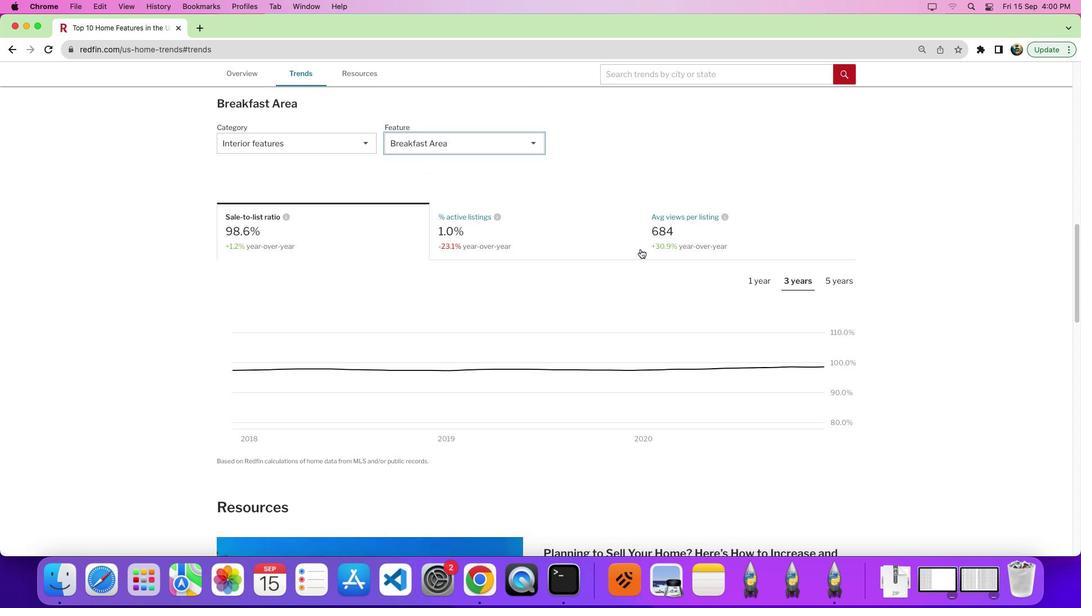 
Action: Mouse scrolled (649, 258) with delta (9, 8)
Screenshot: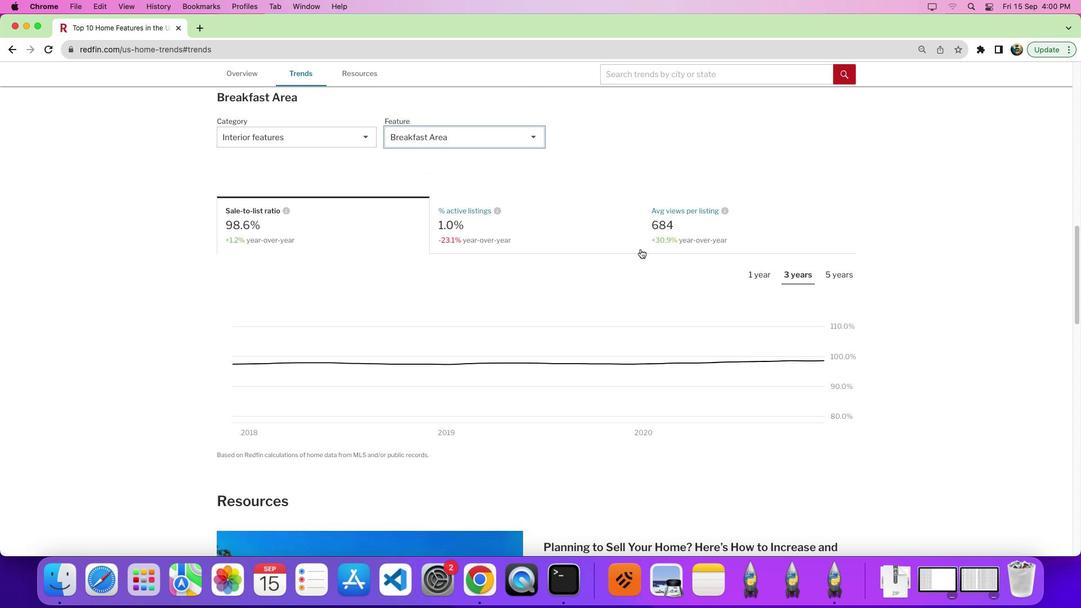 
Action: Mouse moved to (831, 266)
Screenshot: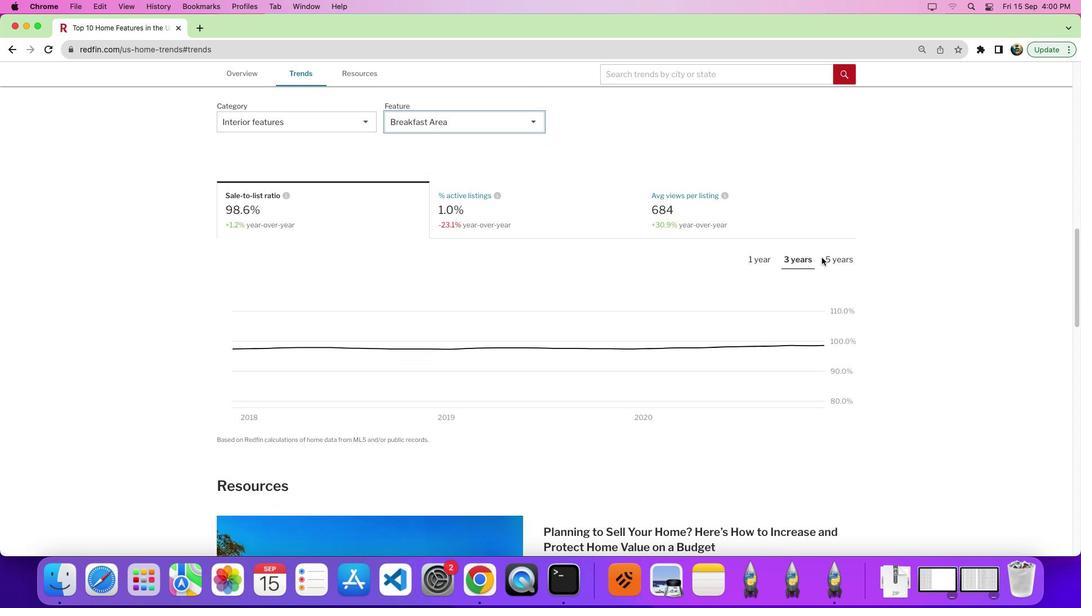 
Action: Mouse pressed left at (831, 266)
Screenshot: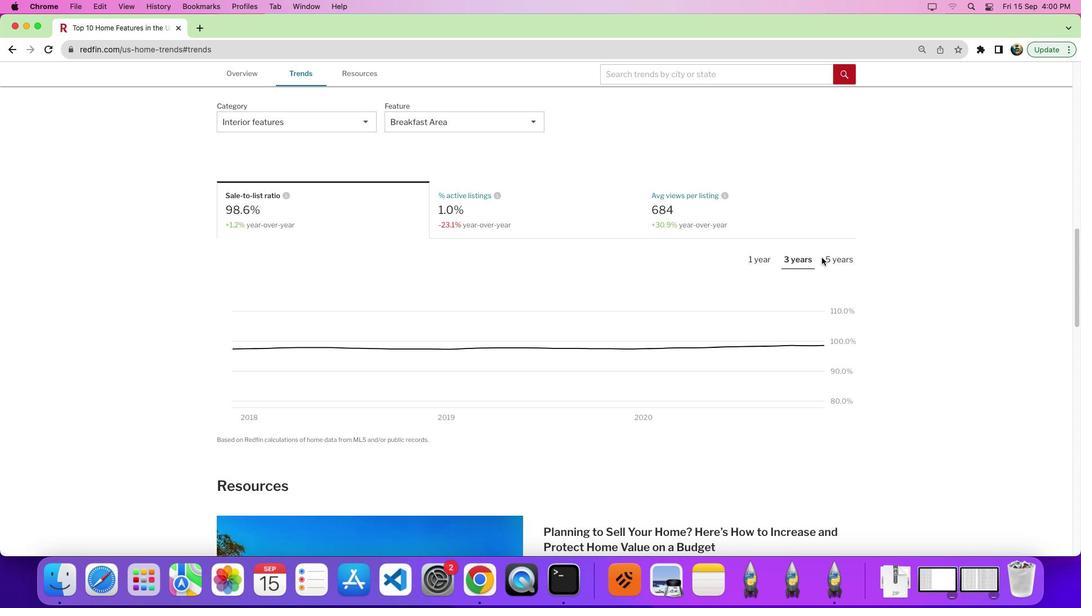 
Action: Mouse moved to (480, 211)
Screenshot: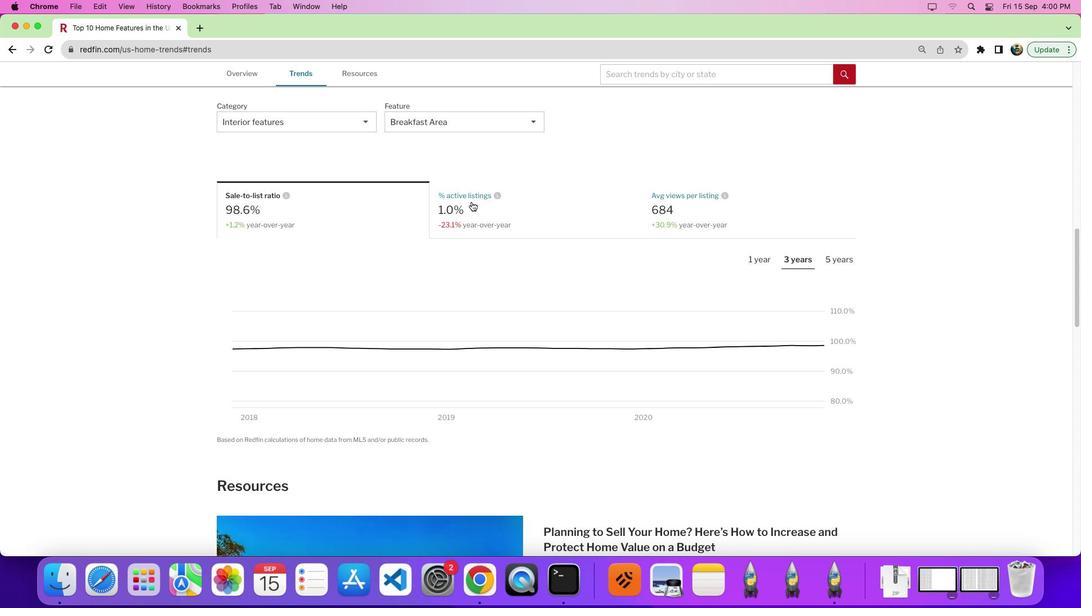 
Action: Mouse pressed left at (480, 211)
Screenshot: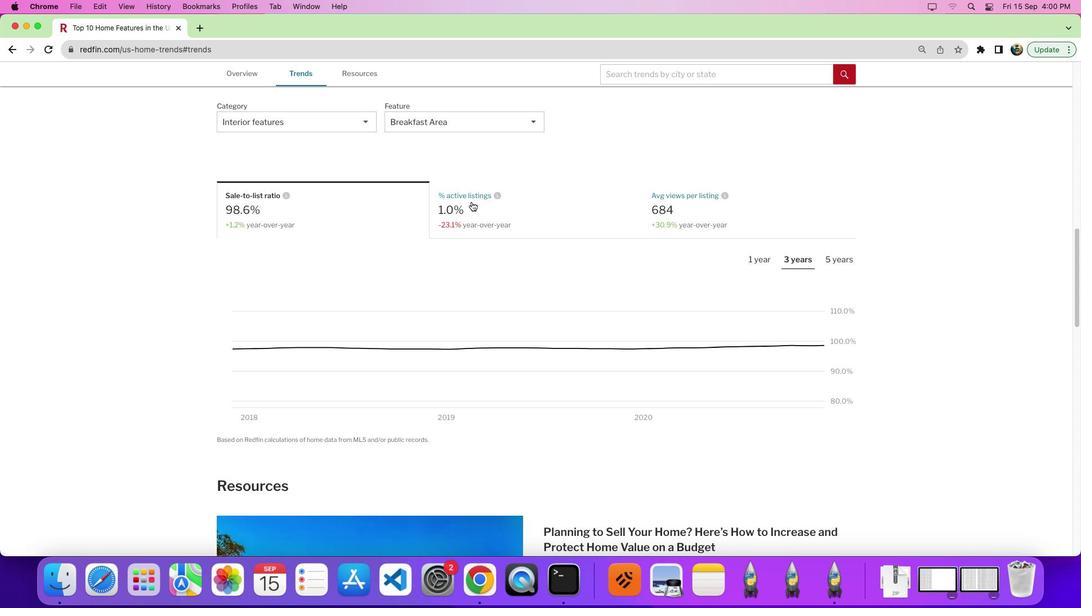 
Action: Mouse moved to (843, 269)
Screenshot: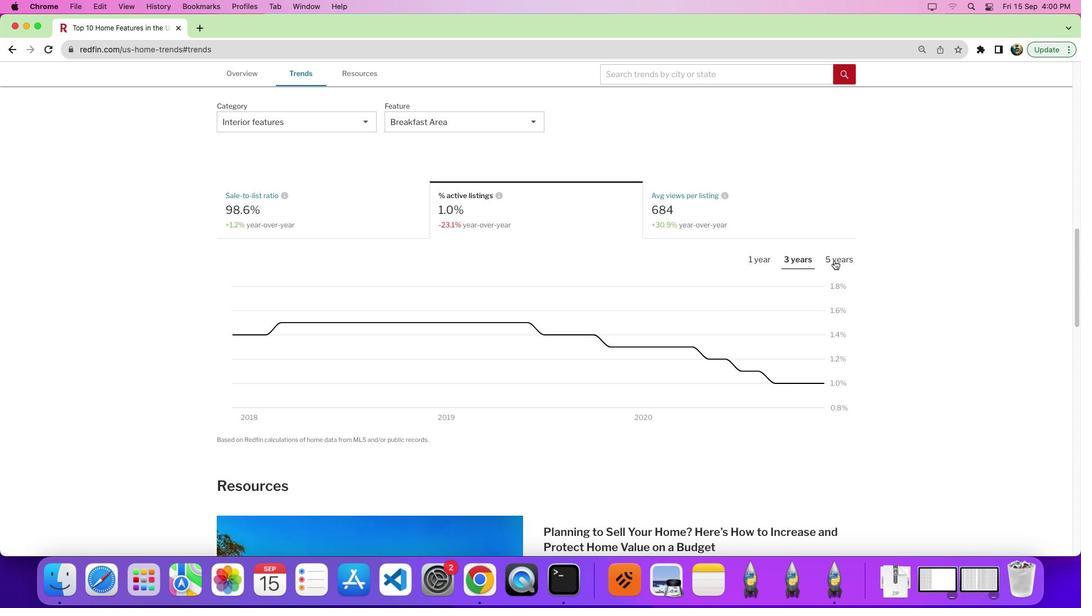 
Action: Mouse pressed left at (843, 269)
Screenshot: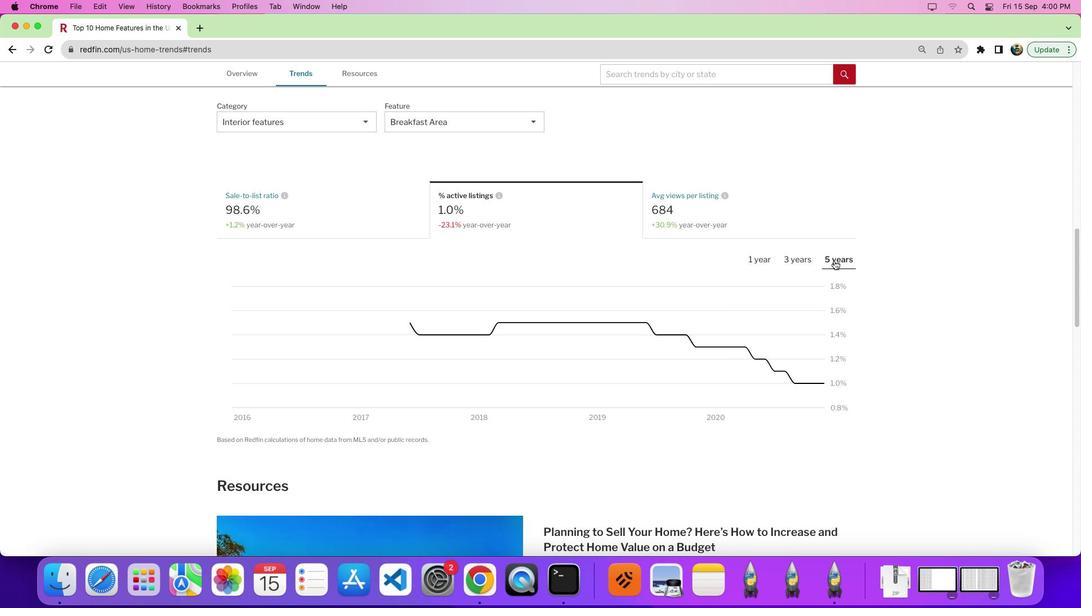 
Action: Mouse moved to (886, 314)
Screenshot: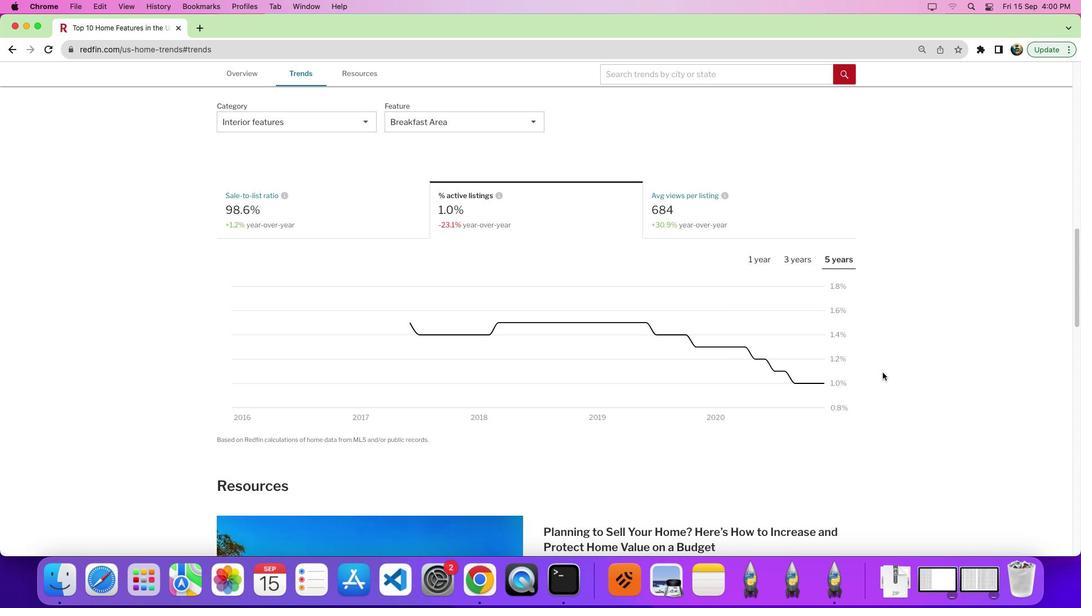 
Action: Key pressed '9'
Screenshot: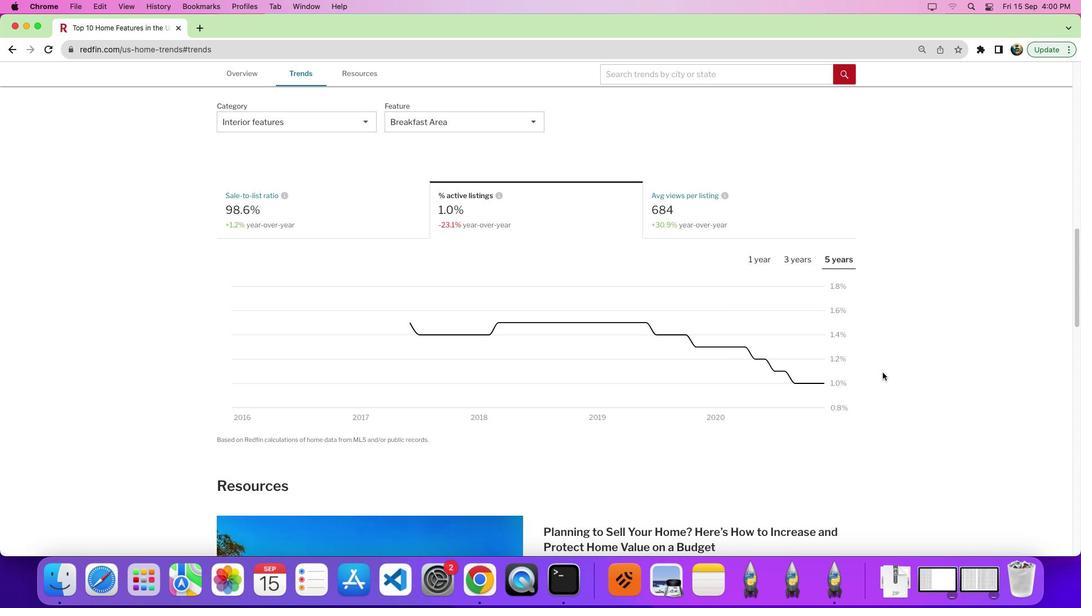 
Action: Mouse moved to (842, 479)
Screenshot: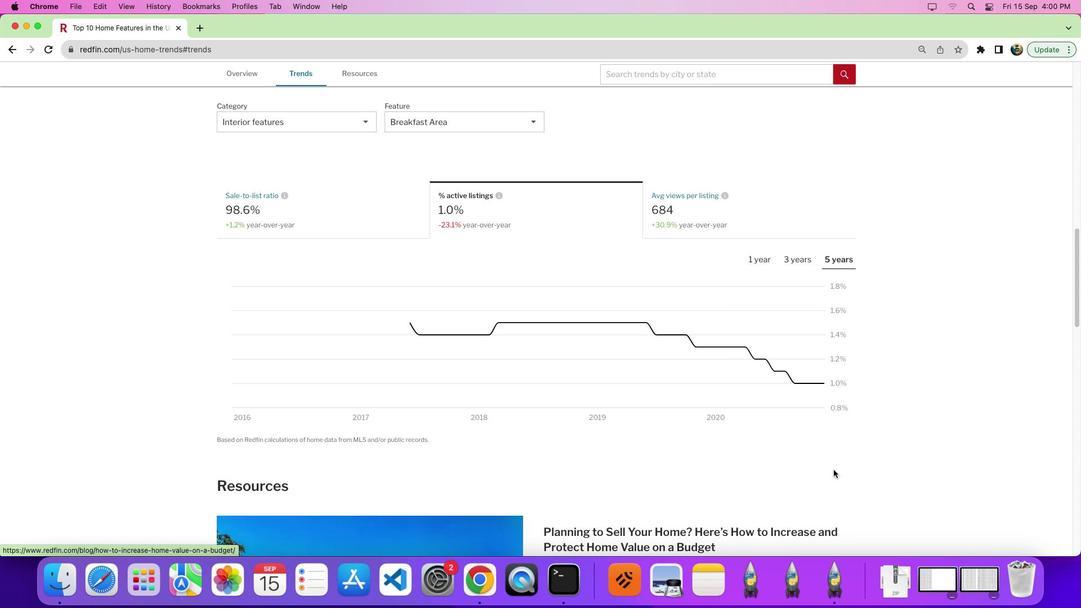 
